 Task: Assign your pull request to a specific team member for review.
Action: Mouse moved to (1059, 63)
Screenshot: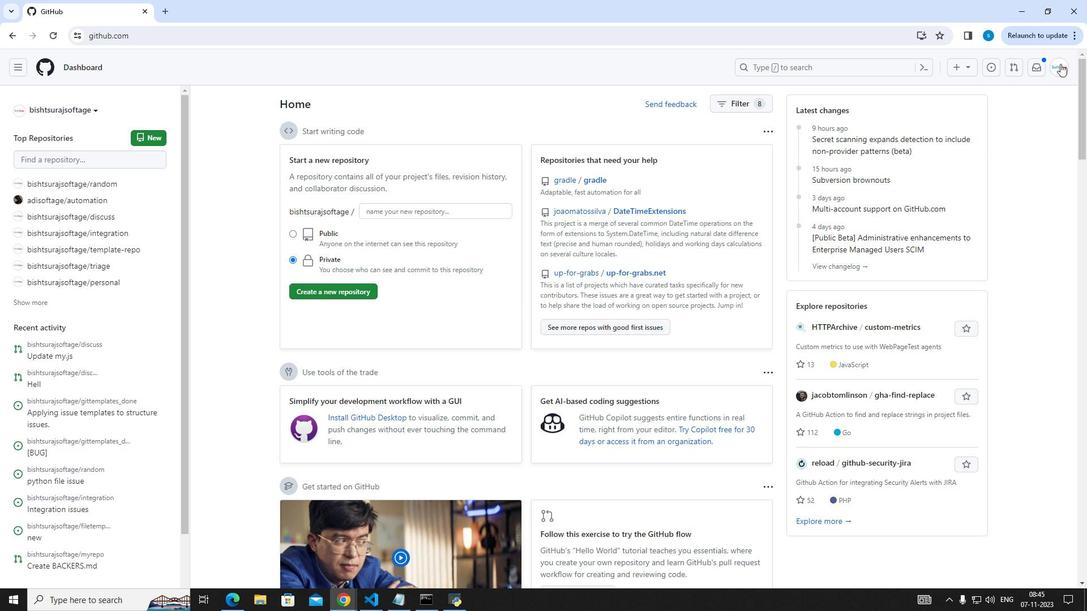 
Action: Mouse pressed left at (1059, 63)
Screenshot: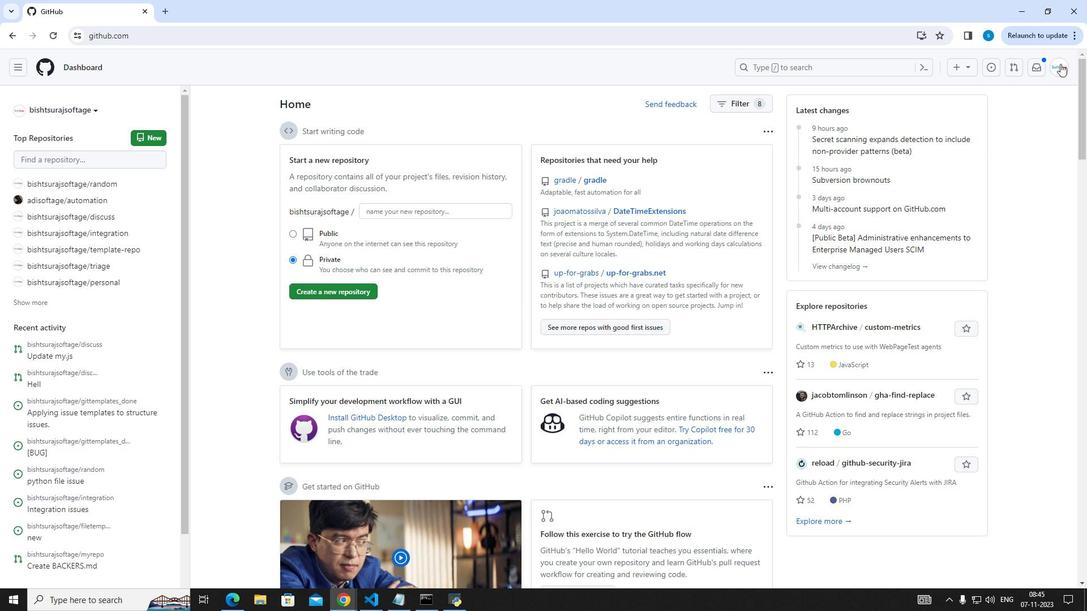 
Action: Mouse moved to (1000, 163)
Screenshot: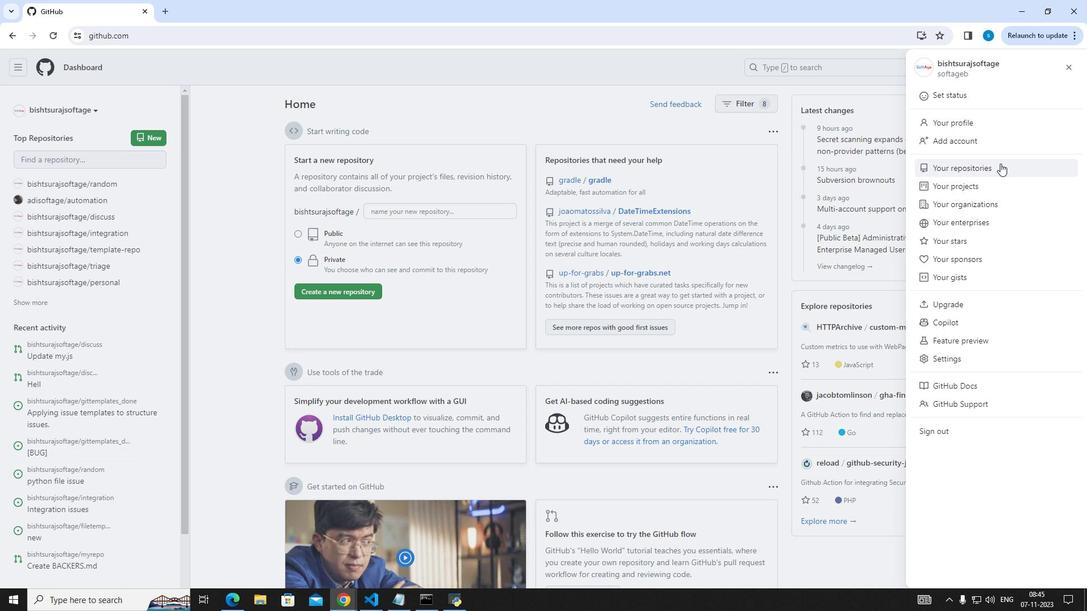 
Action: Mouse pressed left at (1000, 163)
Screenshot: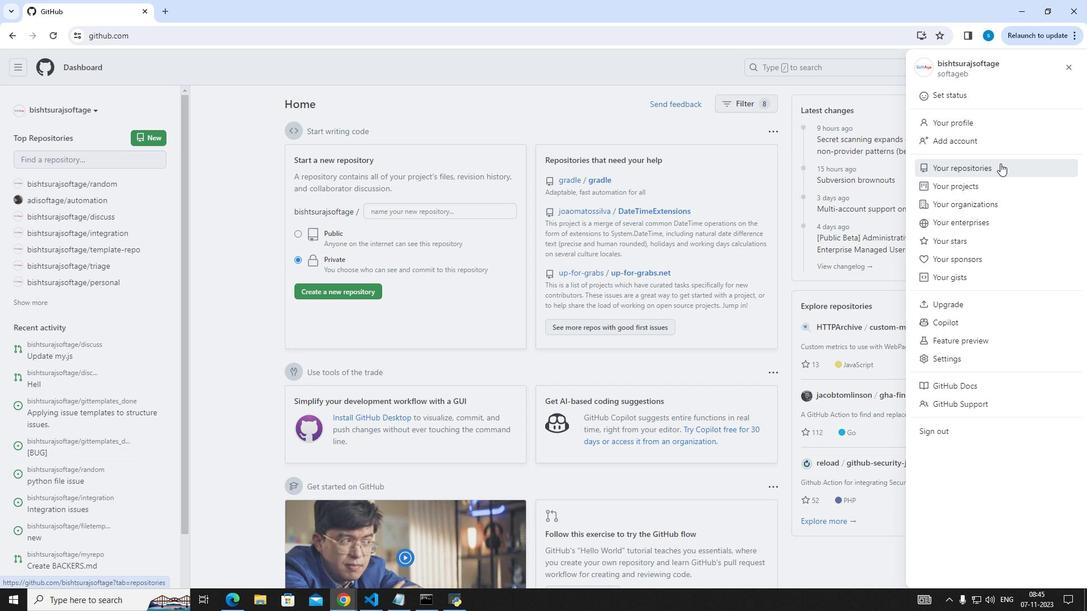 
Action: Mouse moved to (386, 404)
Screenshot: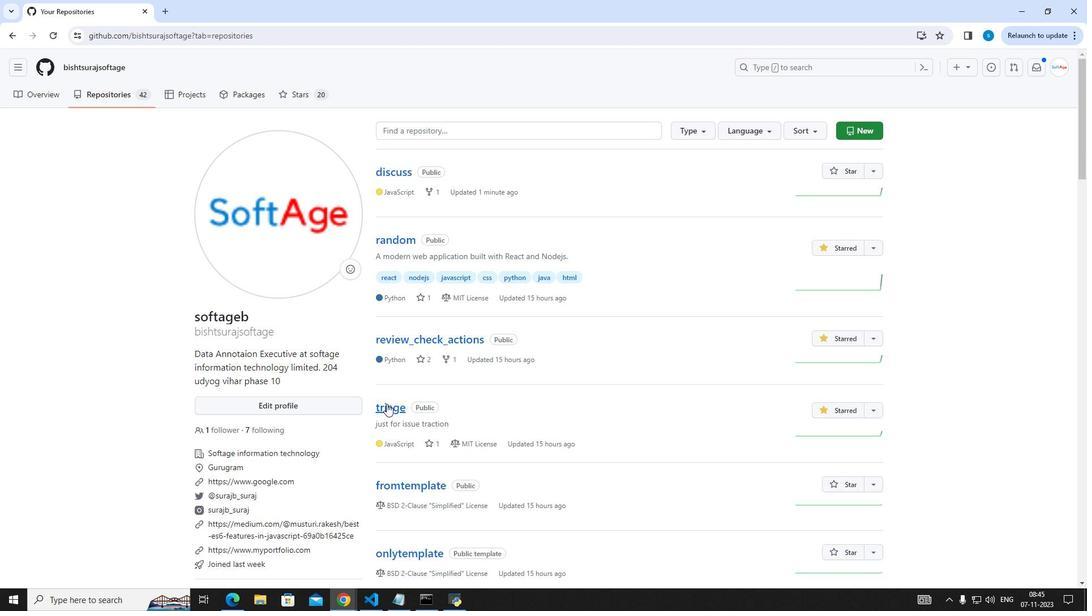 
Action: Mouse pressed left at (386, 404)
Screenshot: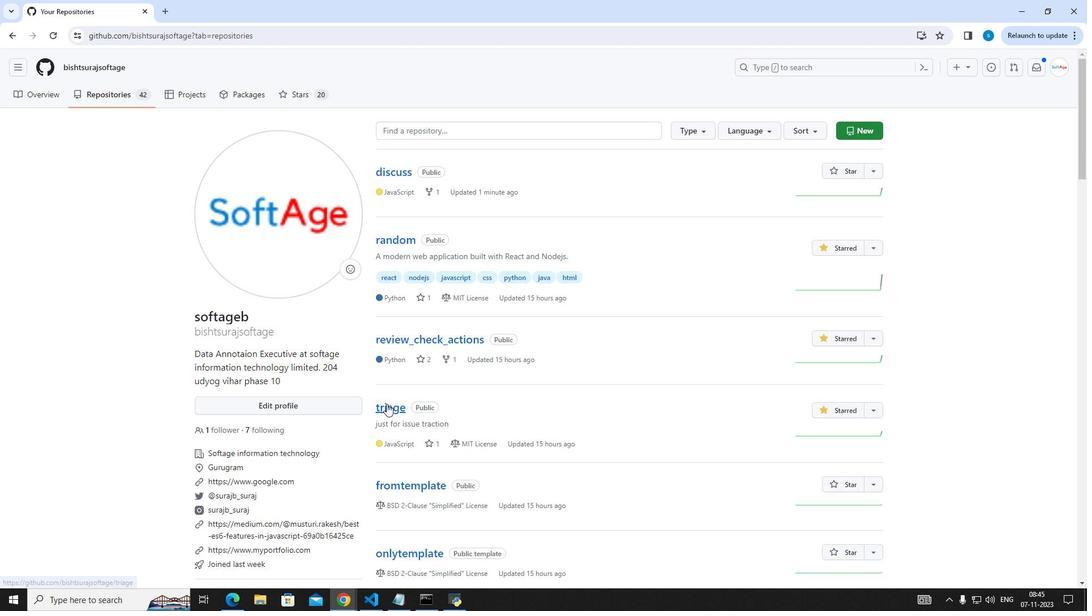 
Action: Mouse moved to (232, 164)
Screenshot: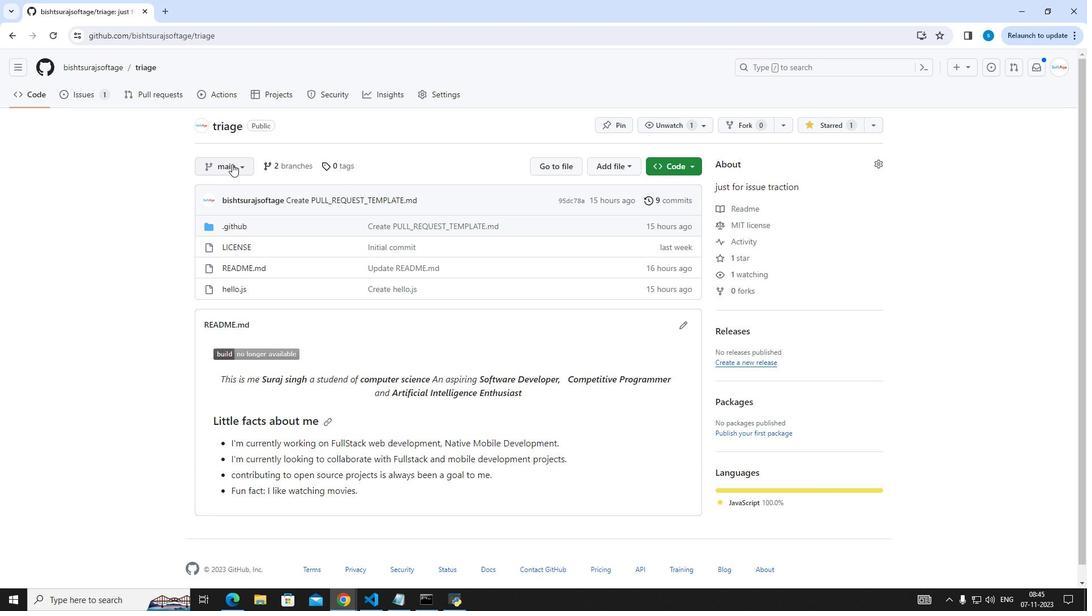 
Action: Mouse pressed left at (232, 164)
Screenshot: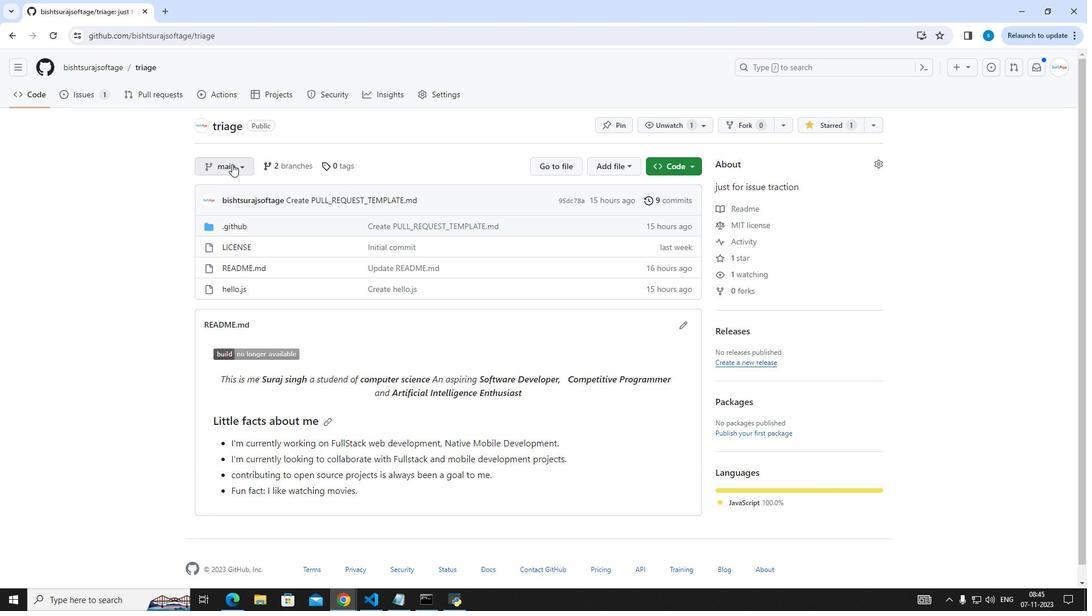 
Action: Mouse moved to (231, 212)
Screenshot: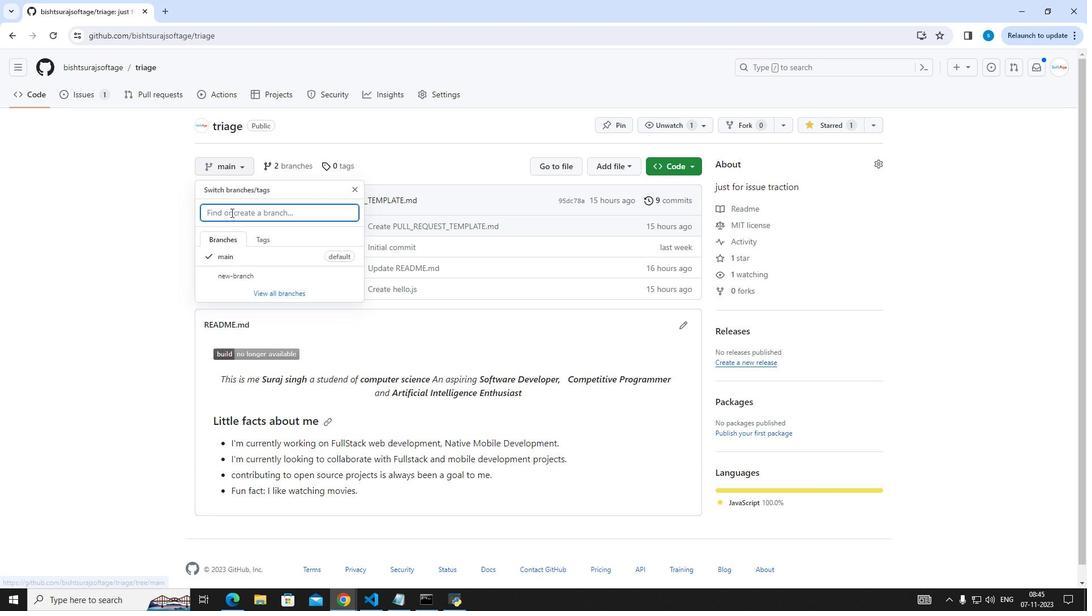 
Action: Key pressed new
Screenshot: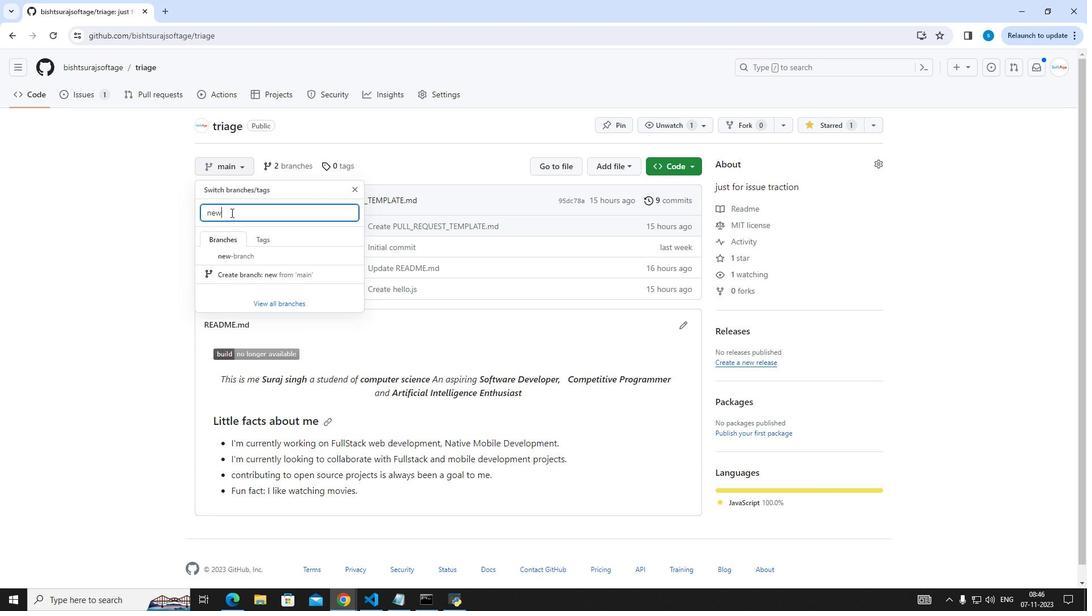 
Action: Mouse moved to (222, 270)
Screenshot: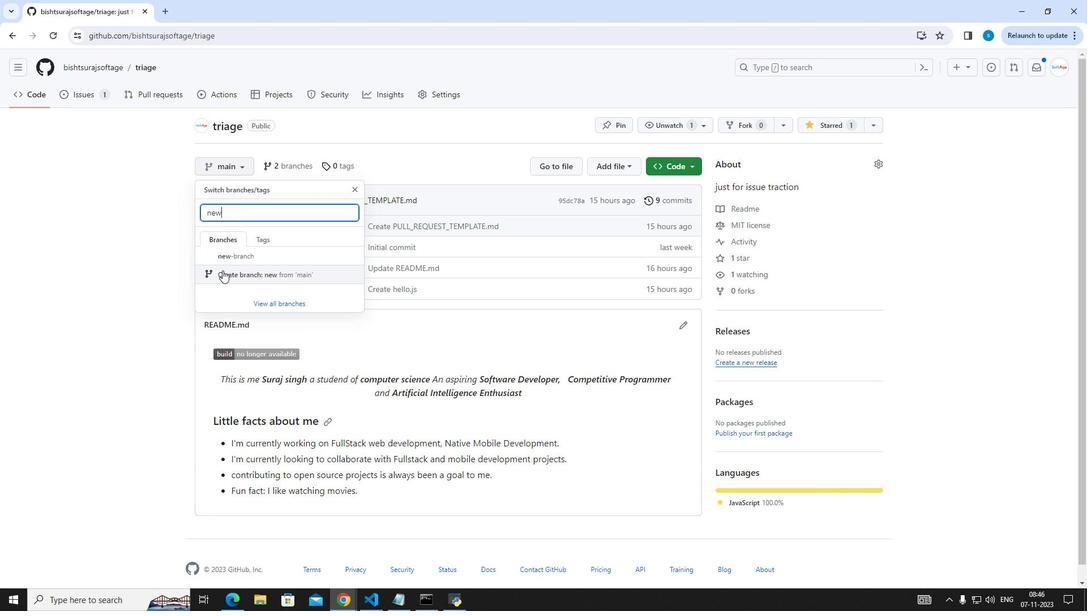 
Action: Mouse pressed left at (222, 270)
Screenshot: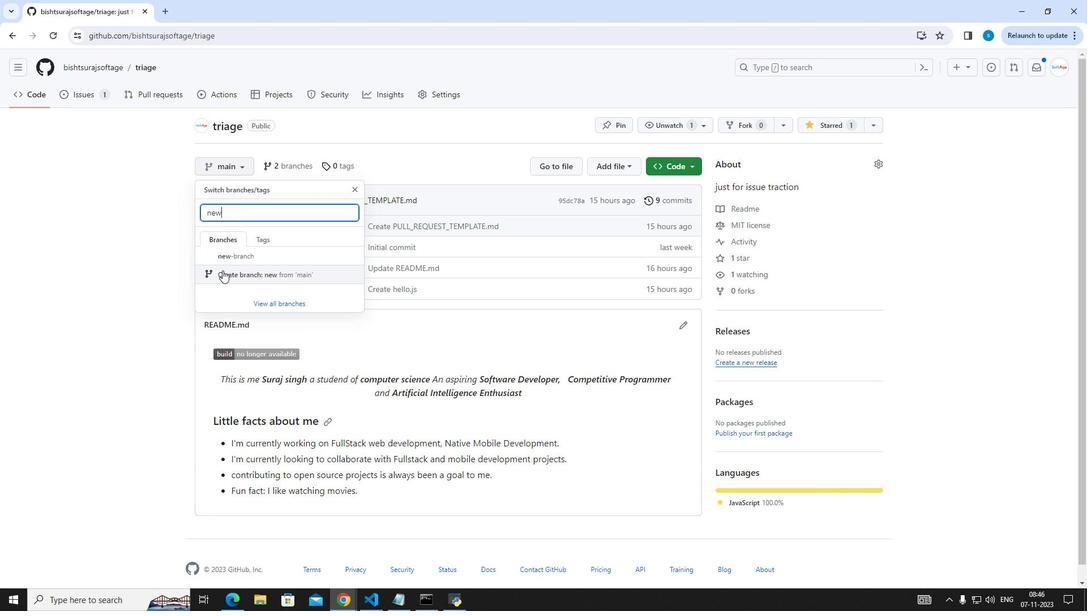 
Action: Mouse moved to (235, 363)
Screenshot: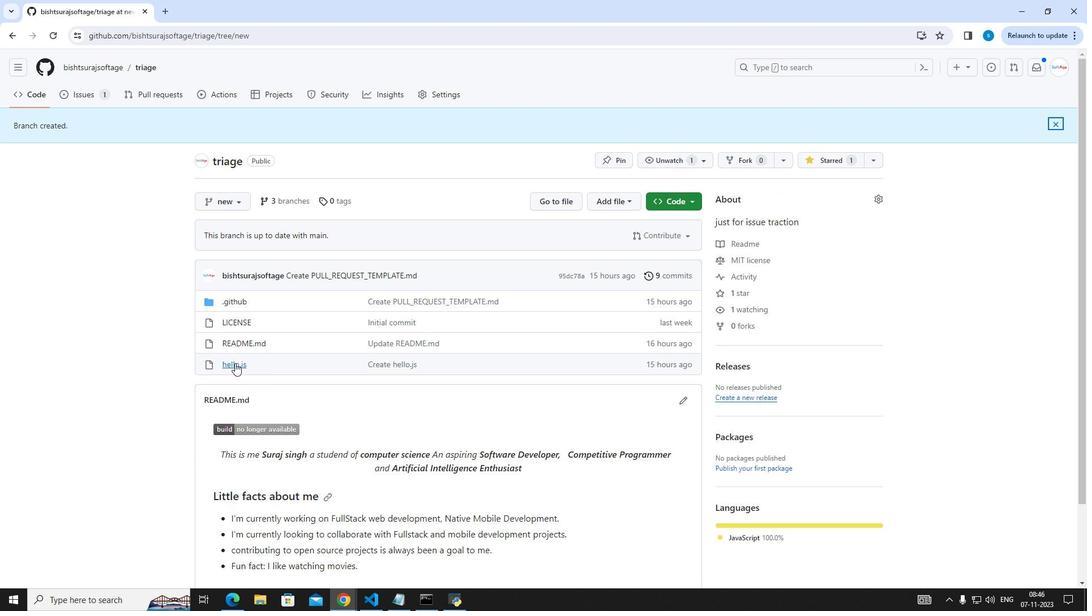 
Action: Mouse pressed left at (235, 363)
Screenshot: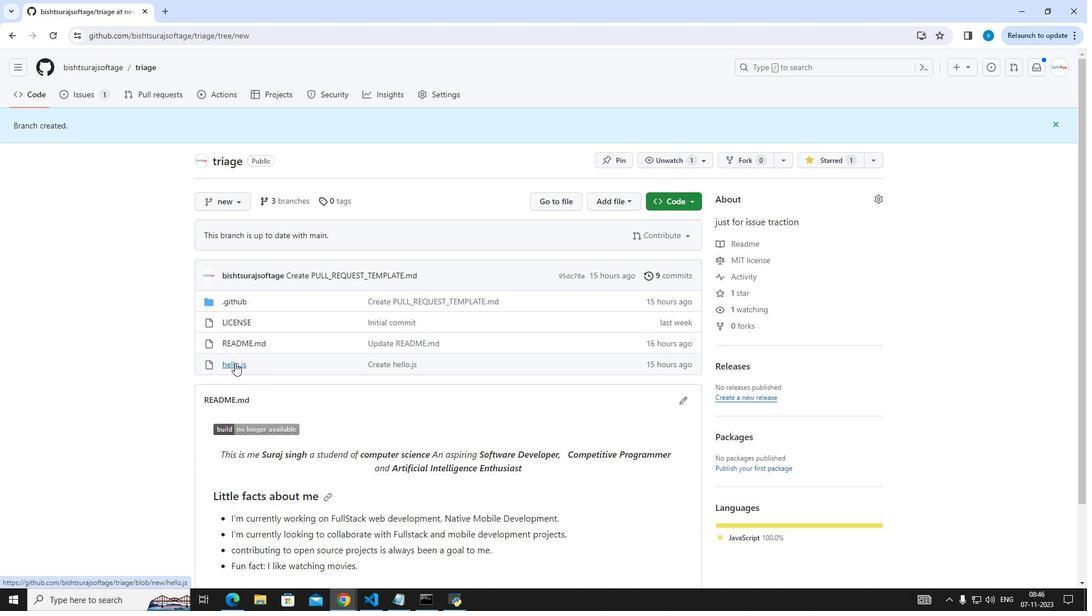 
Action: Mouse moved to (1017, 194)
Screenshot: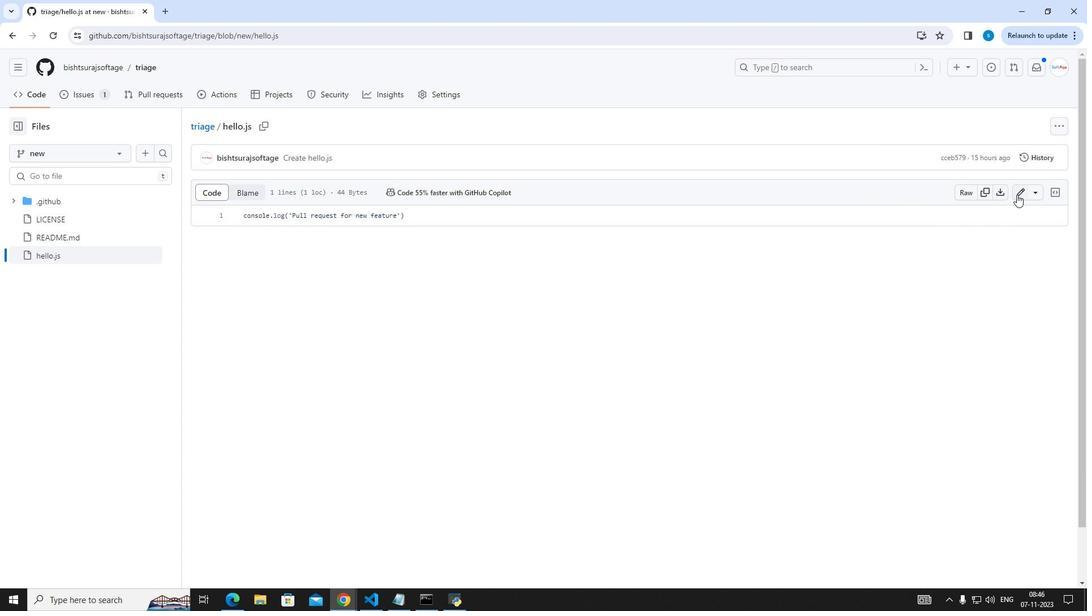 
Action: Mouse pressed left at (1017, 194)
Screenshot: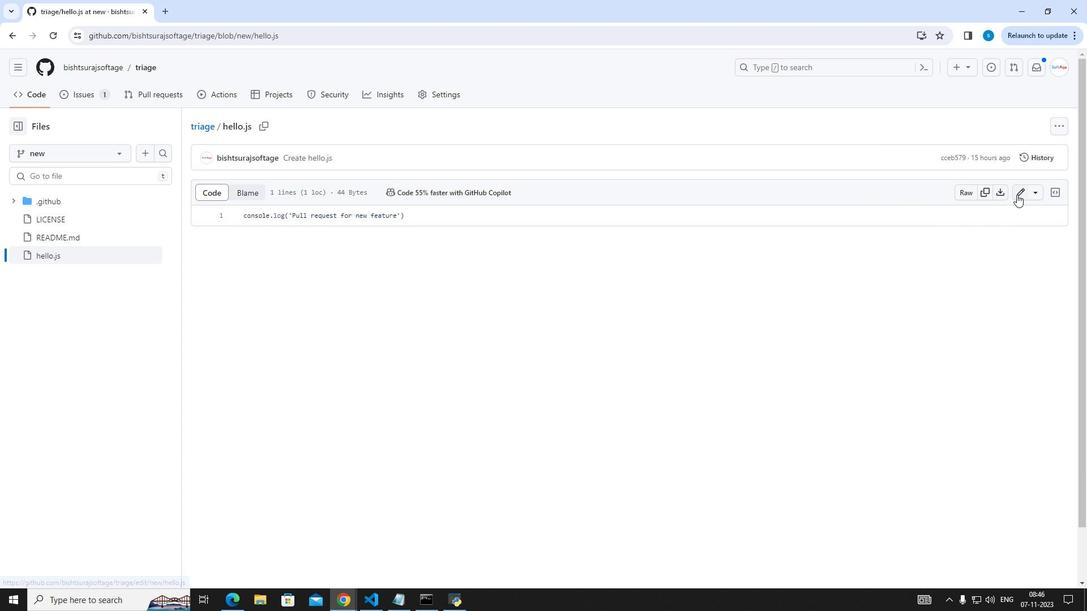 
Action: Mouse moved to (526, 221)
Screenshot: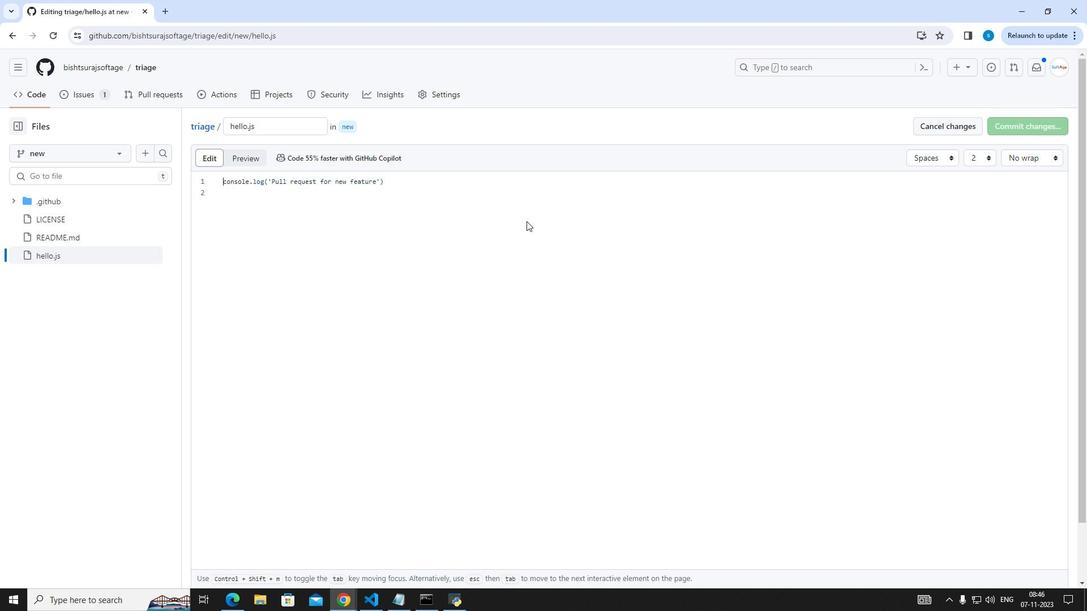 
Action: Mouse pressed left at (526, 221)
Screenshot: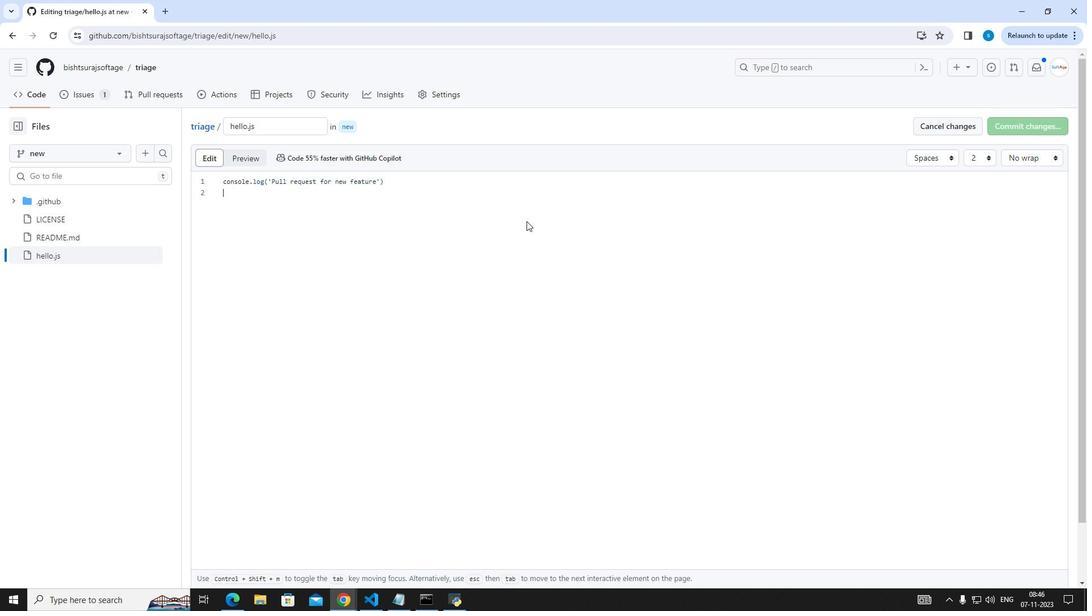 
Action: Key pressed console.lof<Key.backspace>g<Key.shift_r><Key.shift_r><Key.shift_r><Key.shift_r>('<Key.shift_r>Assigninh<Key.backspace>g<Key.space>pull<Key.space>request<Key.space>to<Key.space>spw<Key.backspace>ecific<Key.space>member'<Key.shift_r>)
Screenshot: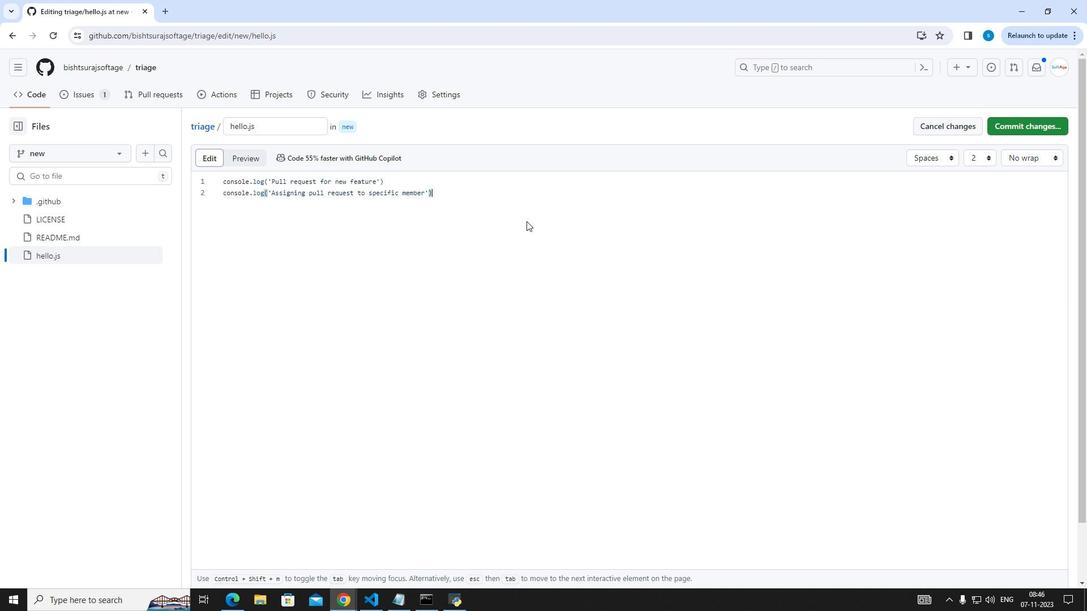 
Action: Mouse moved to (1022, 127)
Screenshot: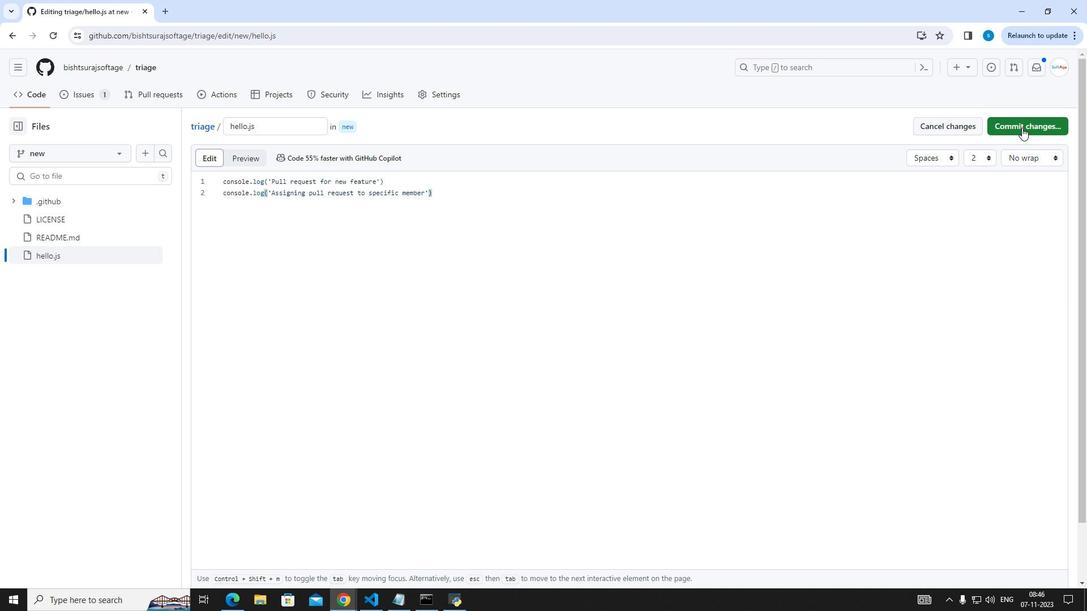
Action: Mouse pressed left at (1022, 127)
Screenshot: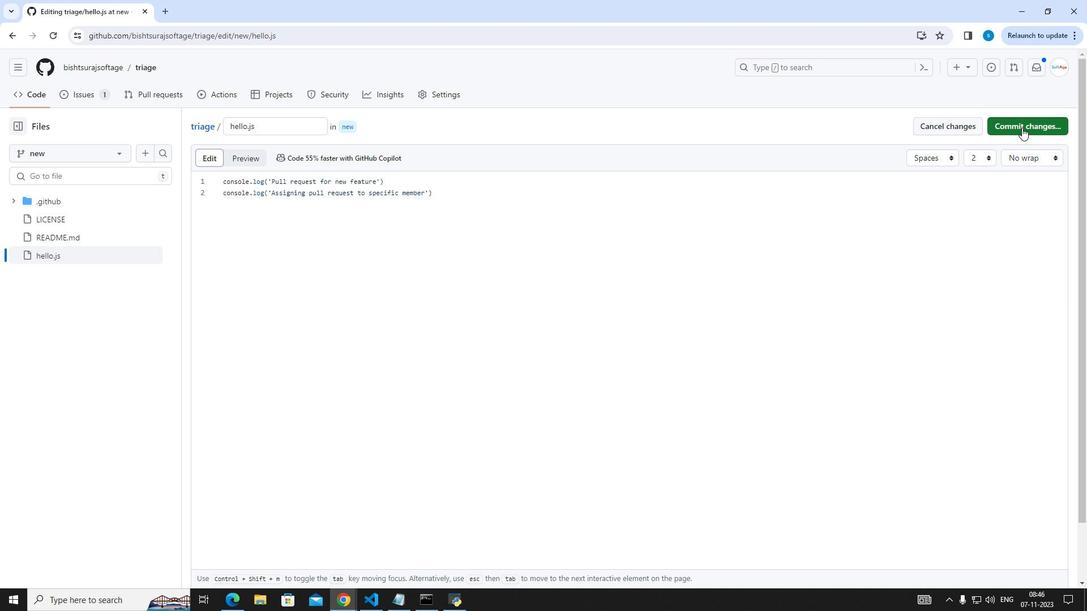 
Action: Mouse moved to (631, 442)
Screenshot: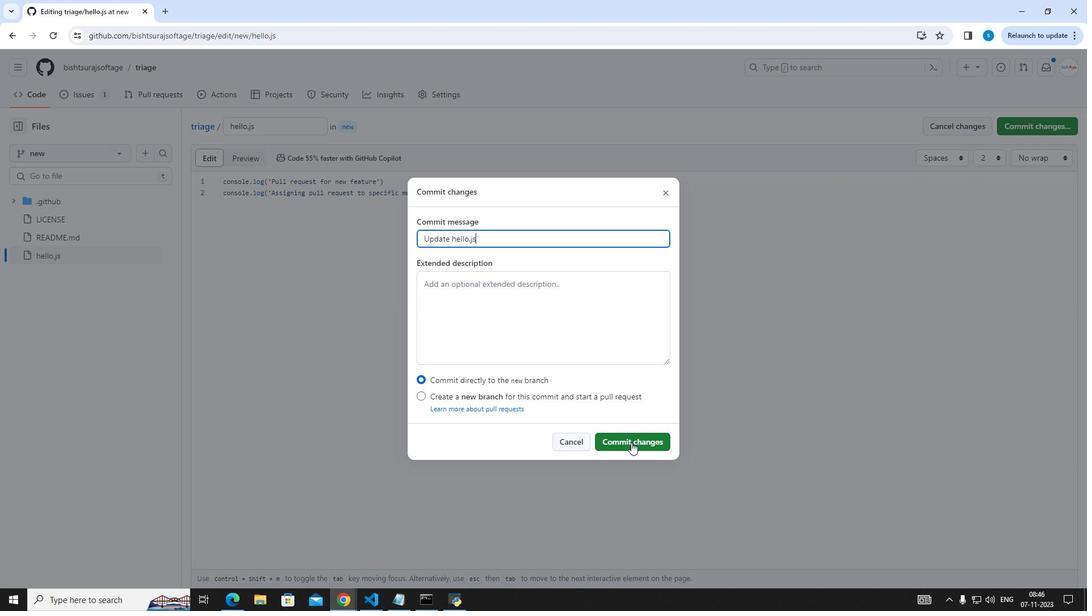 
Action: Mouse pressed left at (631, 442)
Screenshot: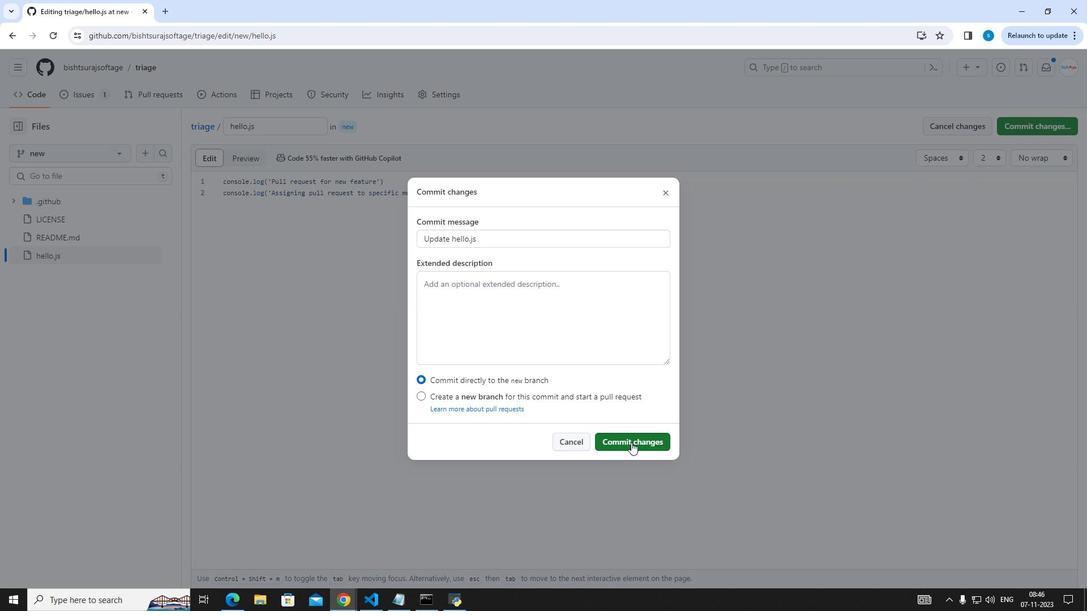 
Action: Mouse moved to (27, 105)
Screenshot: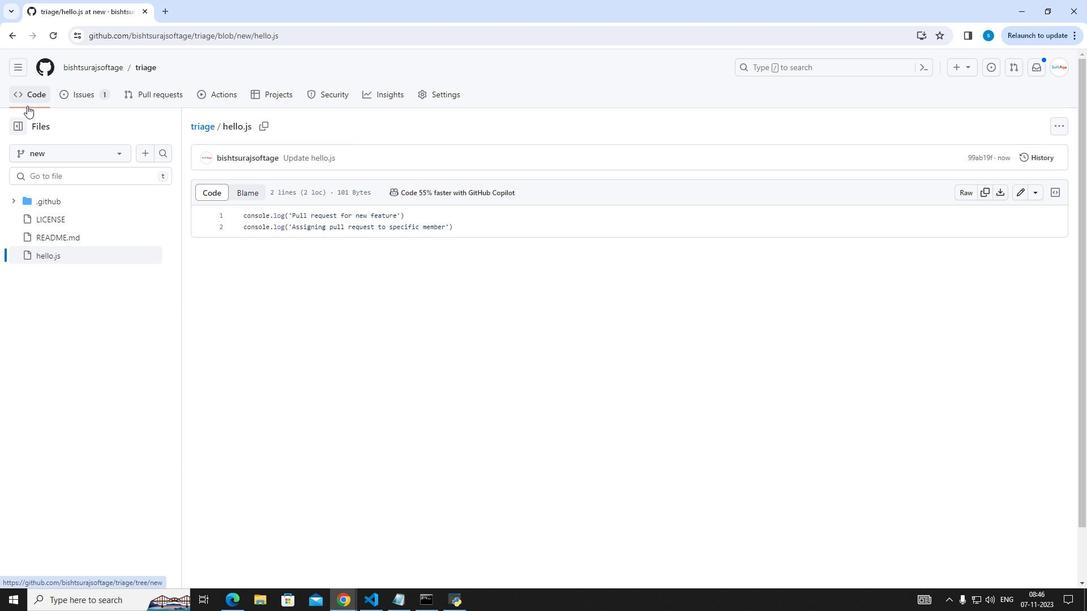 
Action: Mouse pressed left at (27, 105)
Screenshot: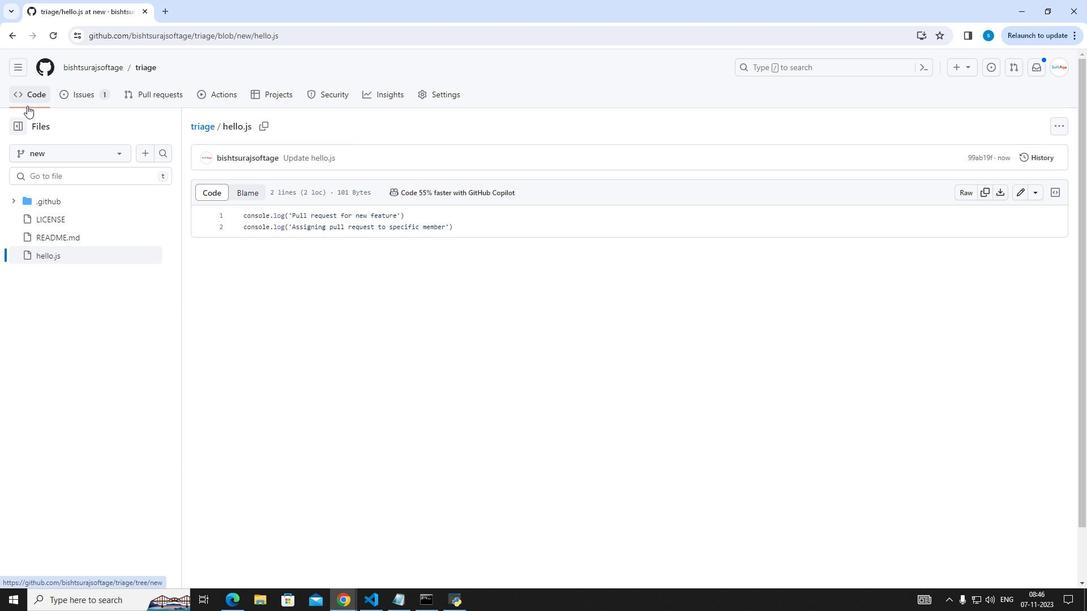 
Action: Mouse moved to (641, 175)
Screenshot: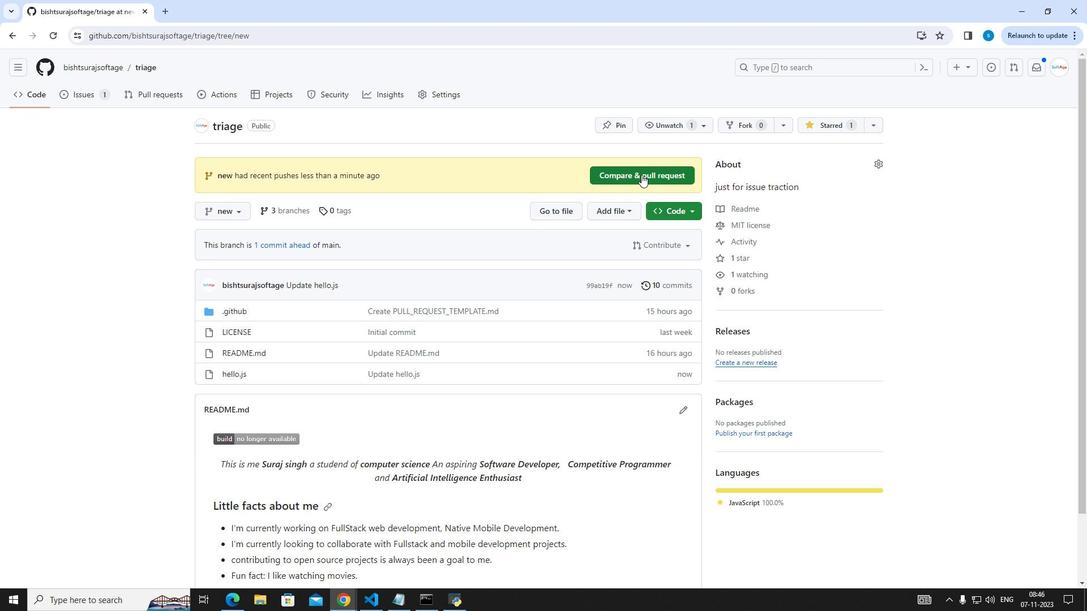 
Action: Mouse pressed left at (641, 175)
Screenshot: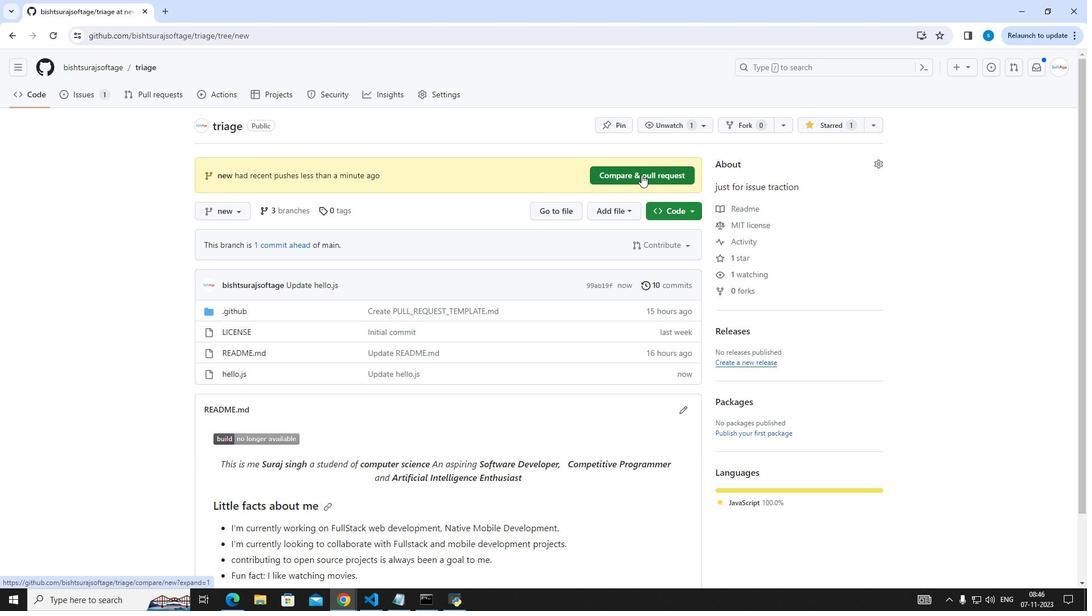 
Action: Mouse moved to (876, 258)
Screenshot: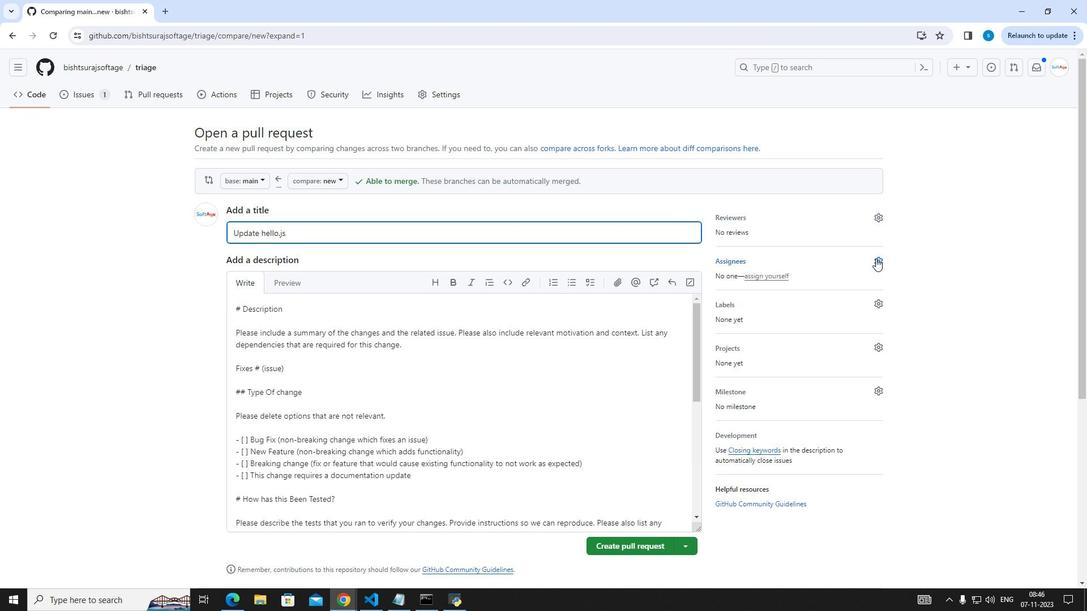 
Action: Mouse pressed left at (876, 258)
Screenshot: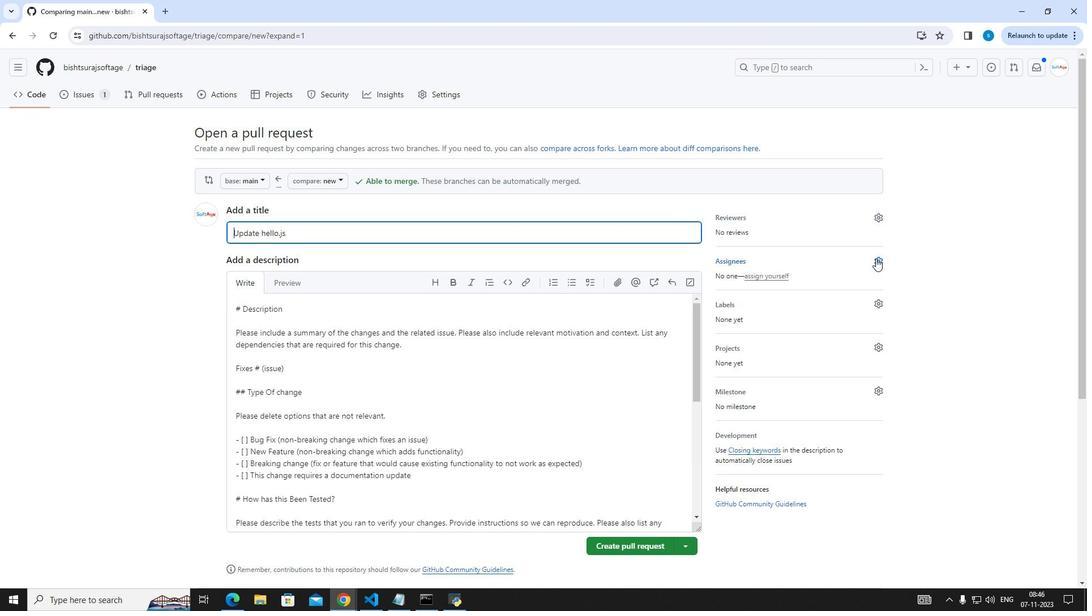 
Action: Mouse moved to (790, 349)
Screenshot: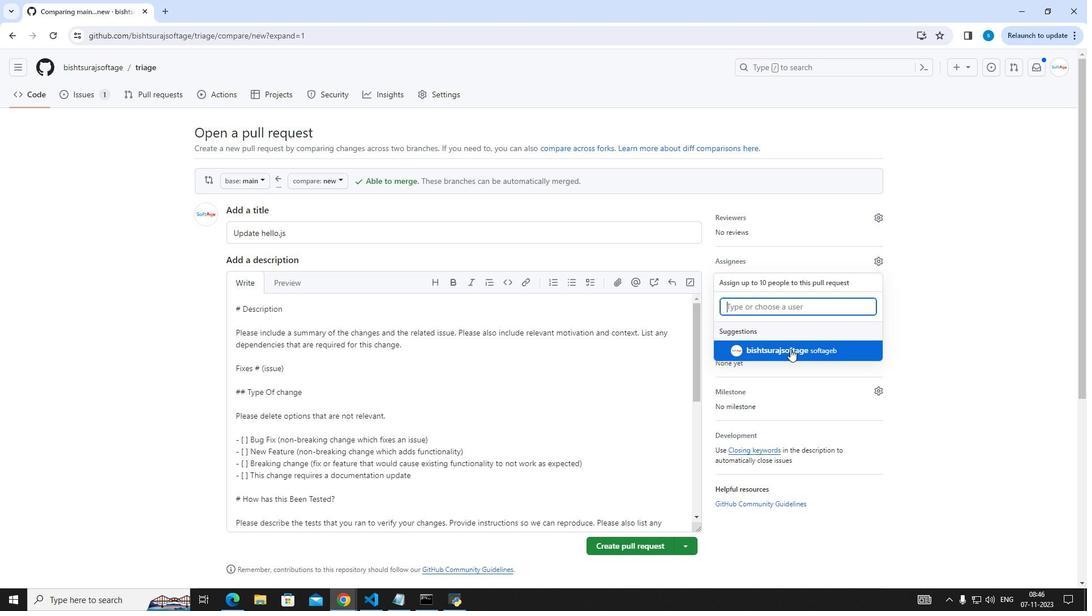 
Action: Mouse pressed left at (790, 349)
Screenshot: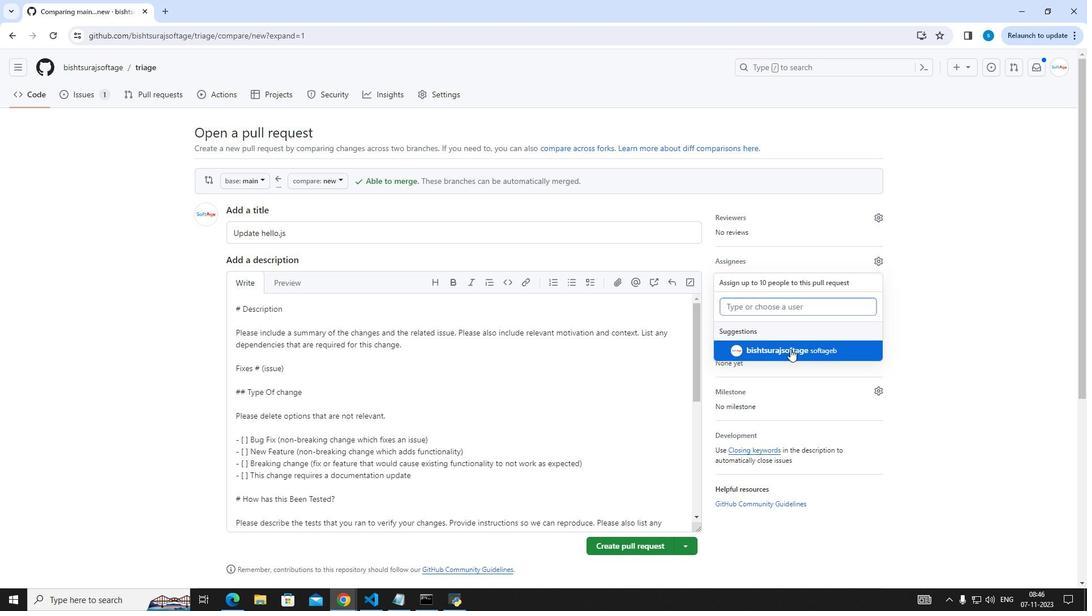 
Action: Mouse moved to (908, 297)
Screenshot: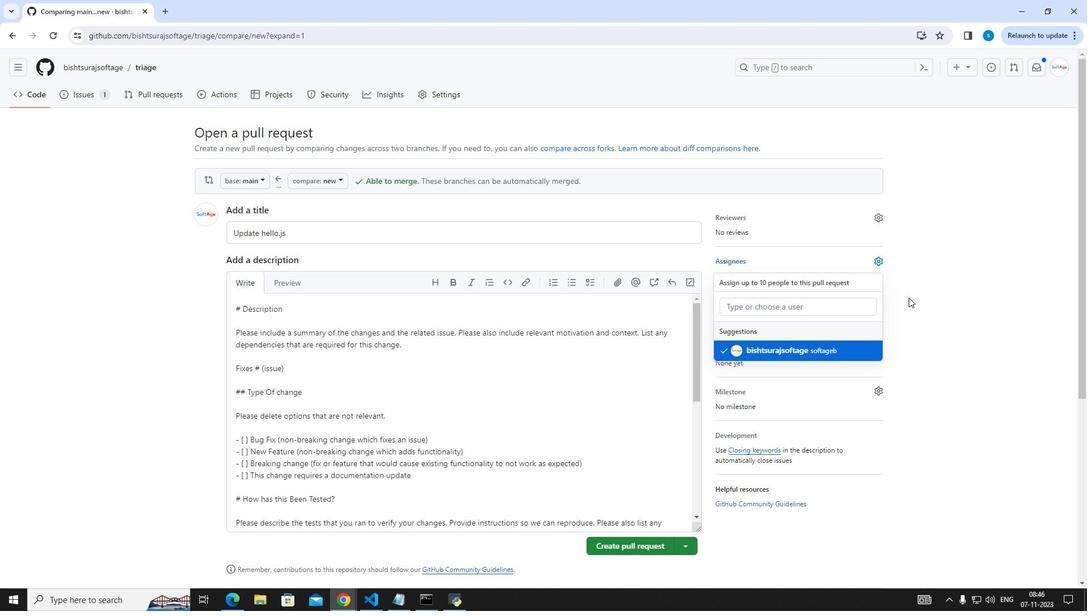 
Action: Mouse pressed left at (908, 297)
Screenshot: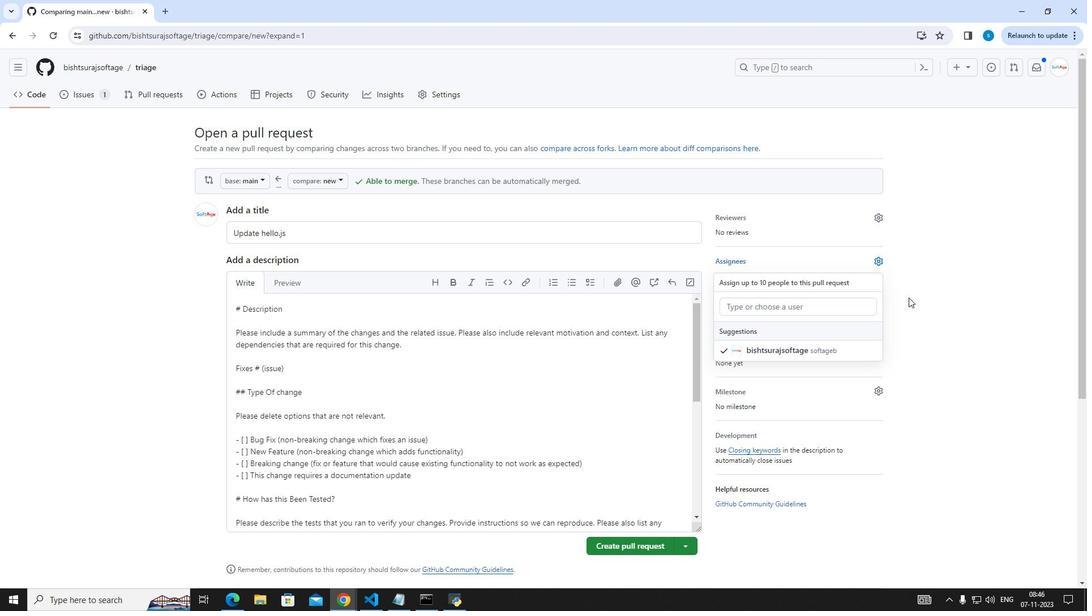 
Action: Mouse moved to (509, 315)
Screenshot: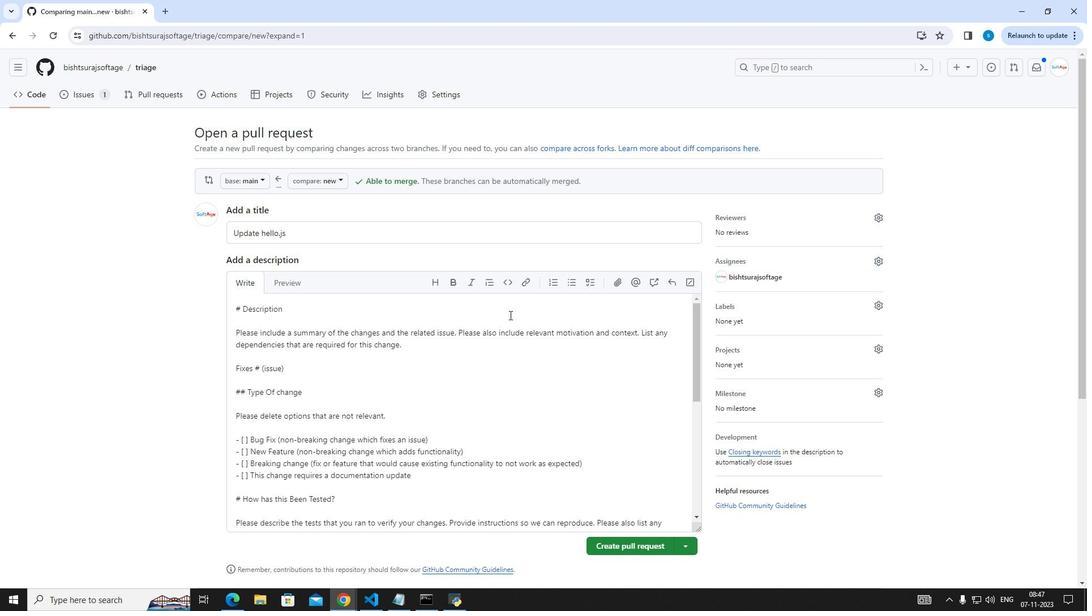 
Action: Mouse scrolled (509, 314) with delta (0, 0)
Screenshot: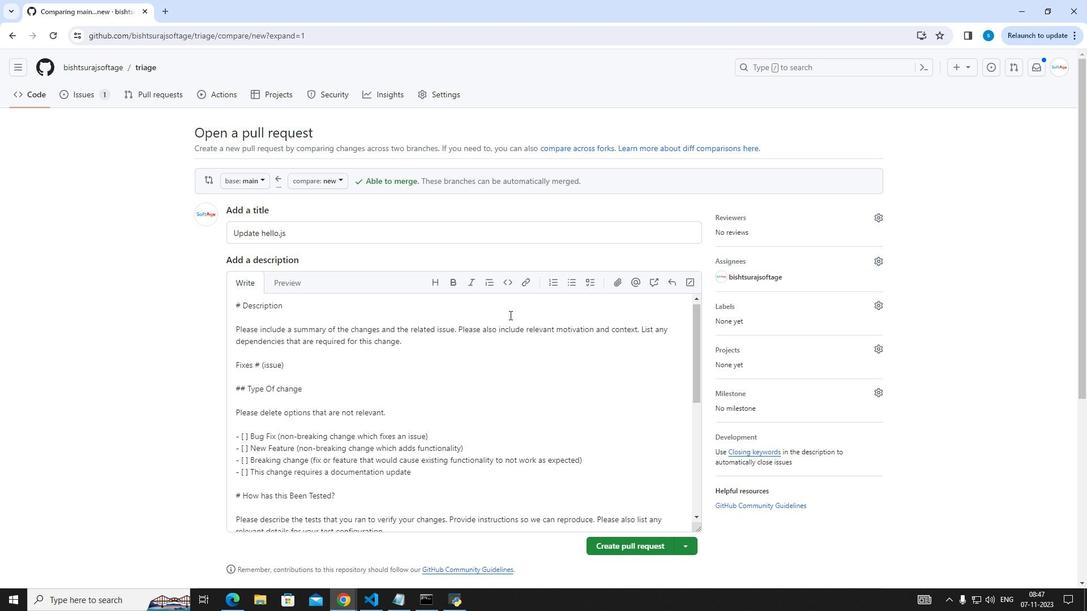 
Action: Mouse scrolled (509, 314) with delta (0, 0)
Screenshot: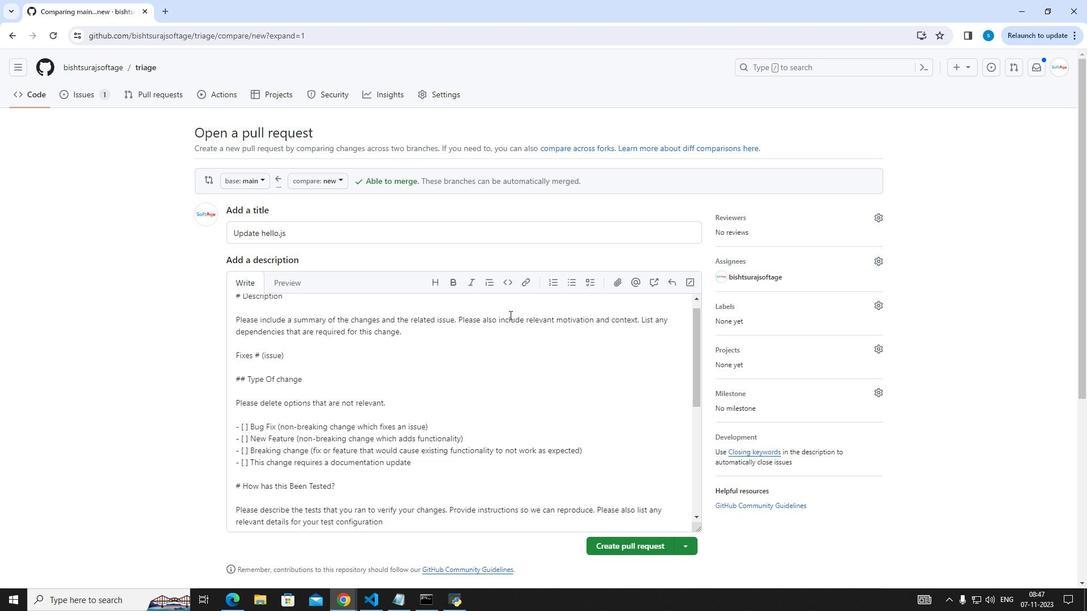 
Action: Mouse scrolled (509, 314) with delta (0, 0)
Screenshot: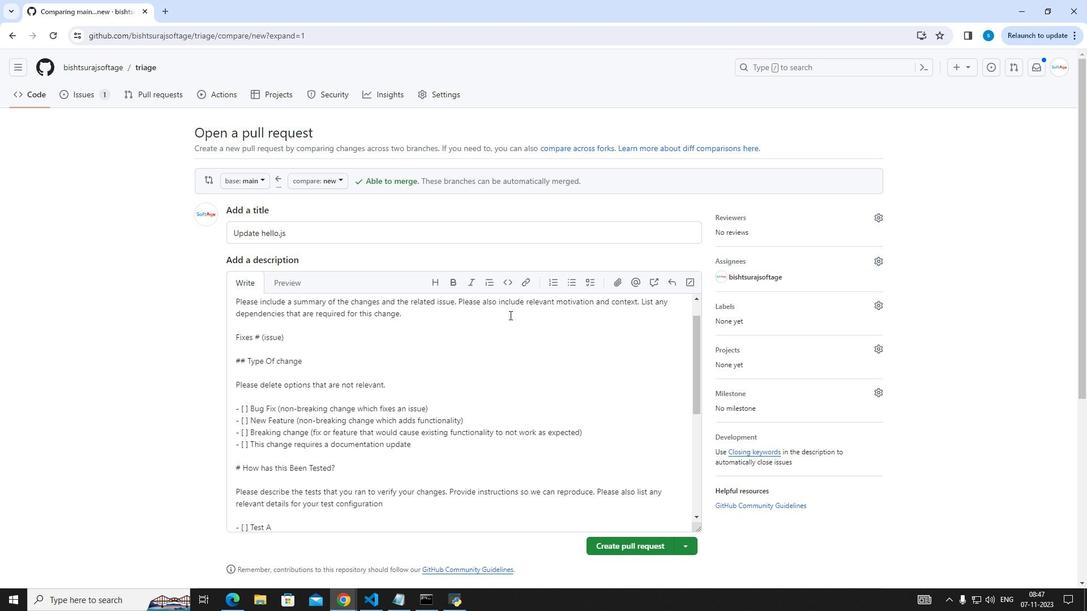 
Action: Mouse moved to (624, 547)
Screenshot: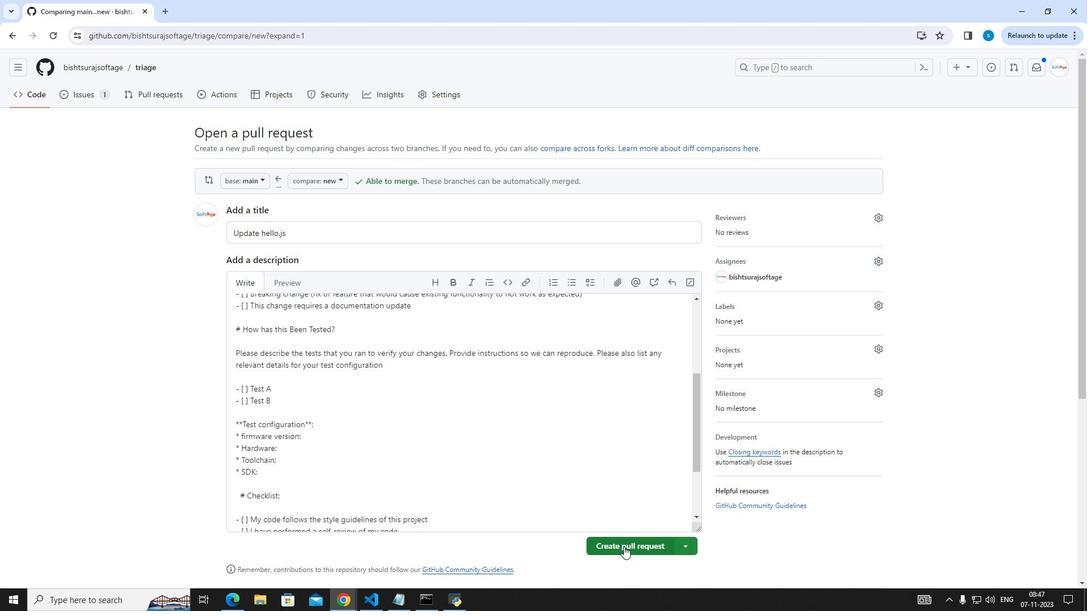 
Action: Mouse pressed left at (624, 547)
Screenshot: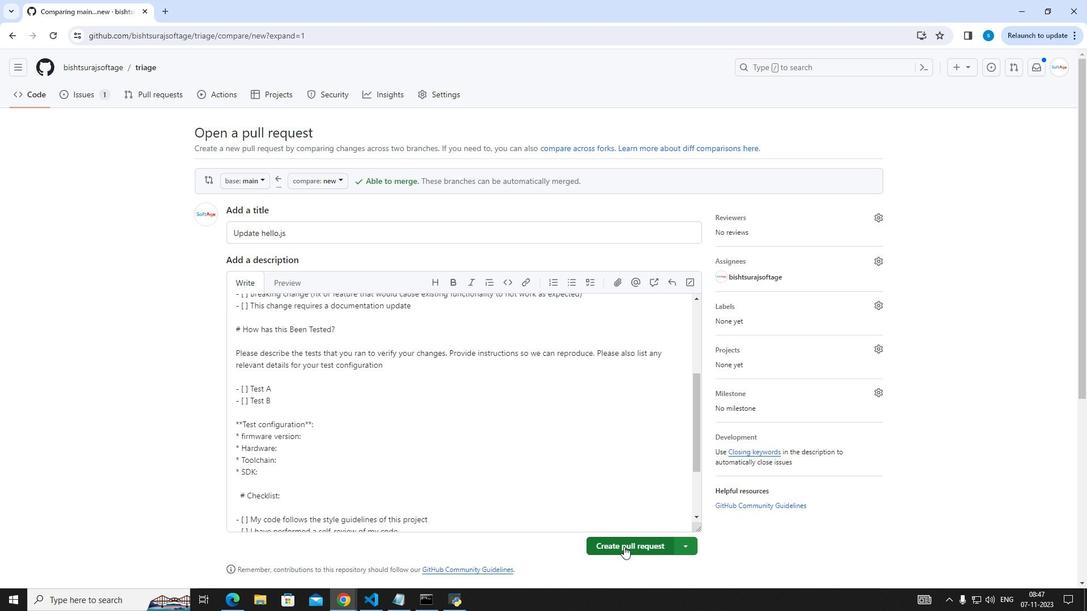 
Action: Mouse moved to (554, 442)
Screenshot: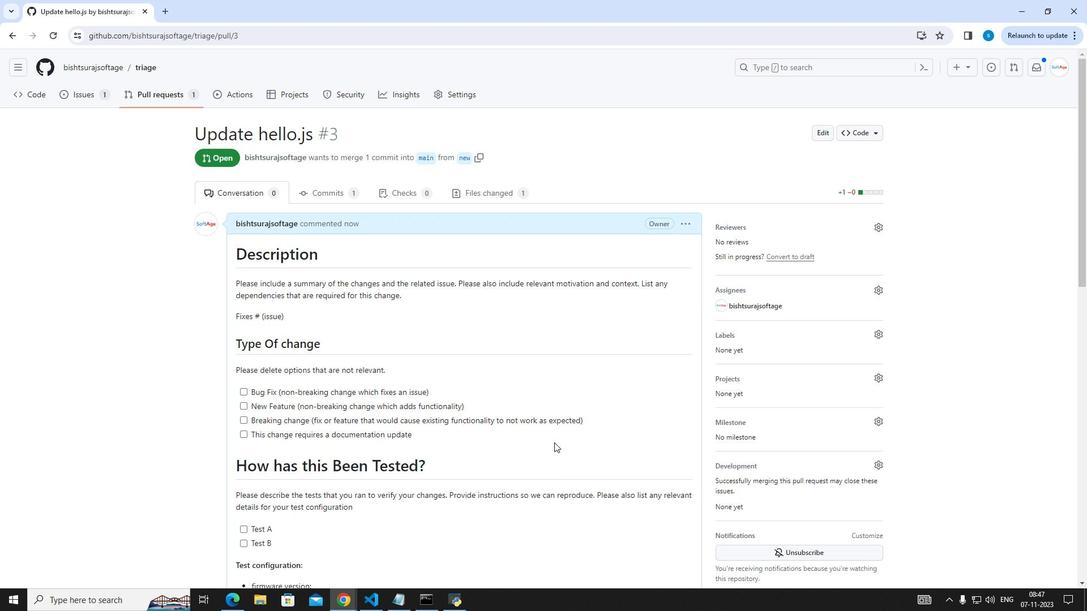 
Action: Mouse scrolled (554, 442) with delta (0, 0)
Screenshot: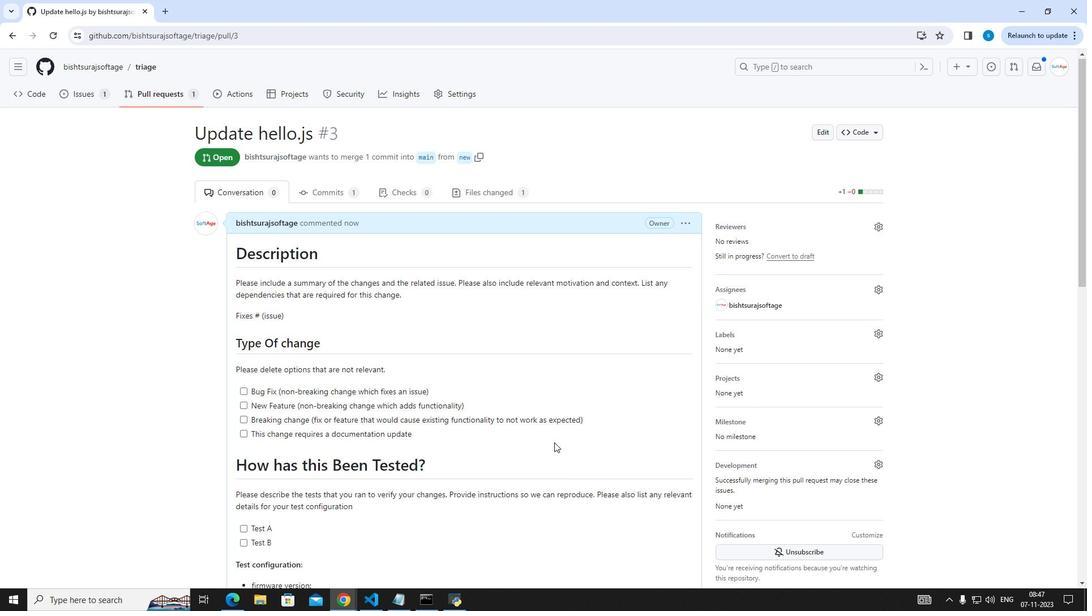 
Action: Mouse scrolled (554, 442) with delta (0, 0)
Screenshot: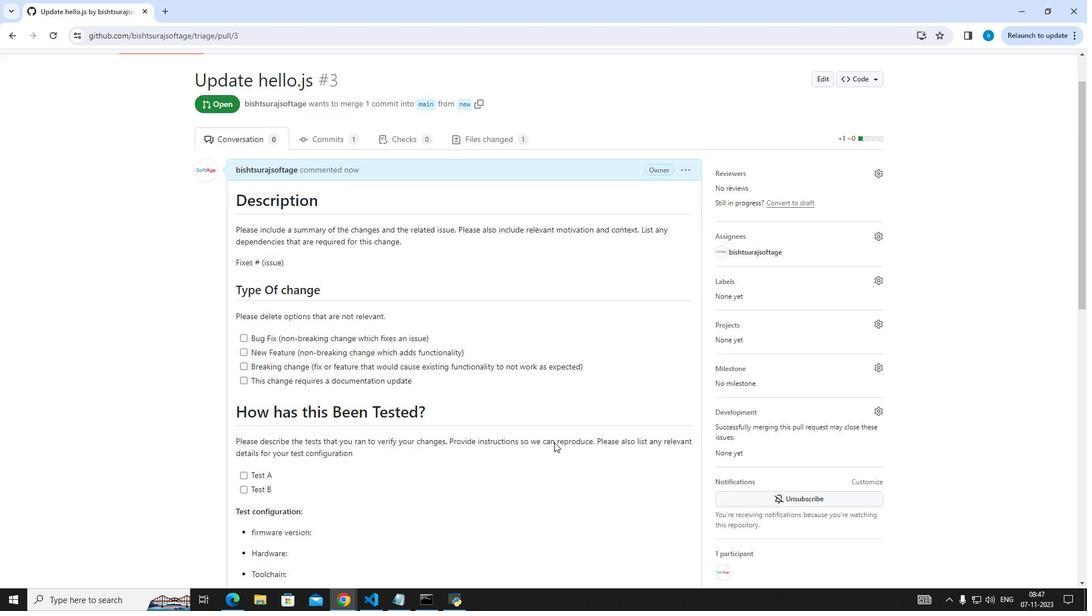 
Action: Mouse scrolled (554, 442) with delta (0, 0)
Screenshot: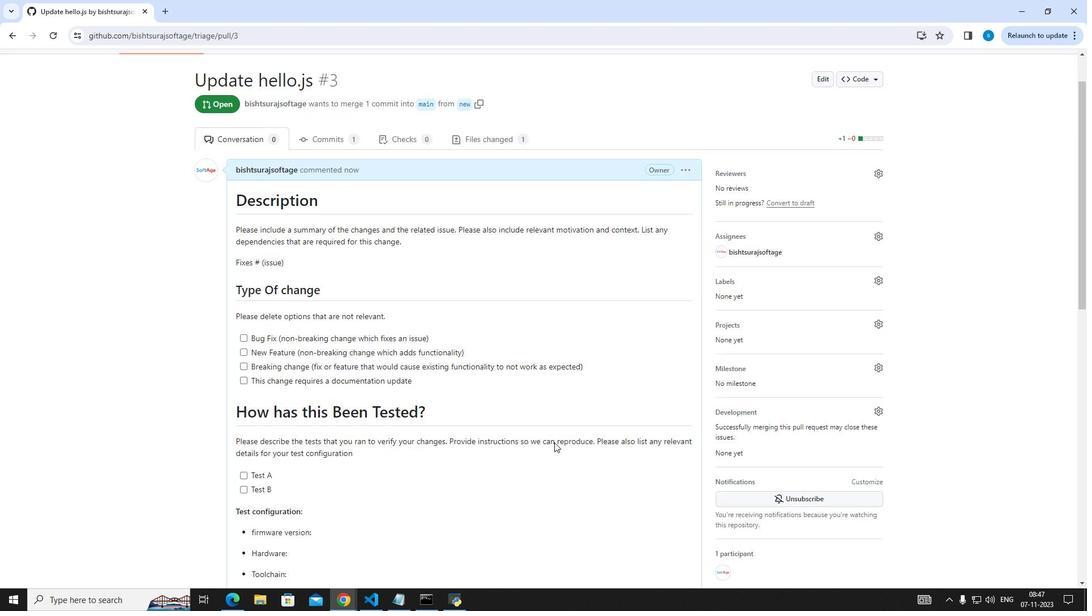 
Action: Mouse scrolled (554, 442) with delta (0, 0)
Screenshot: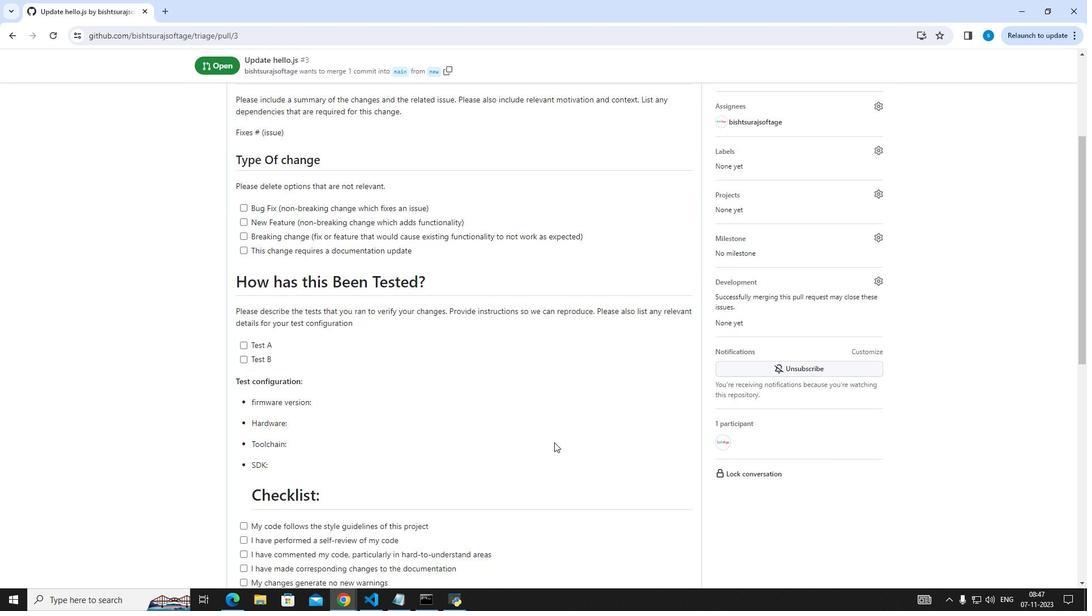 
Action: Mouse scrolled (554, 442) with delta (0, 0)
Screenshot: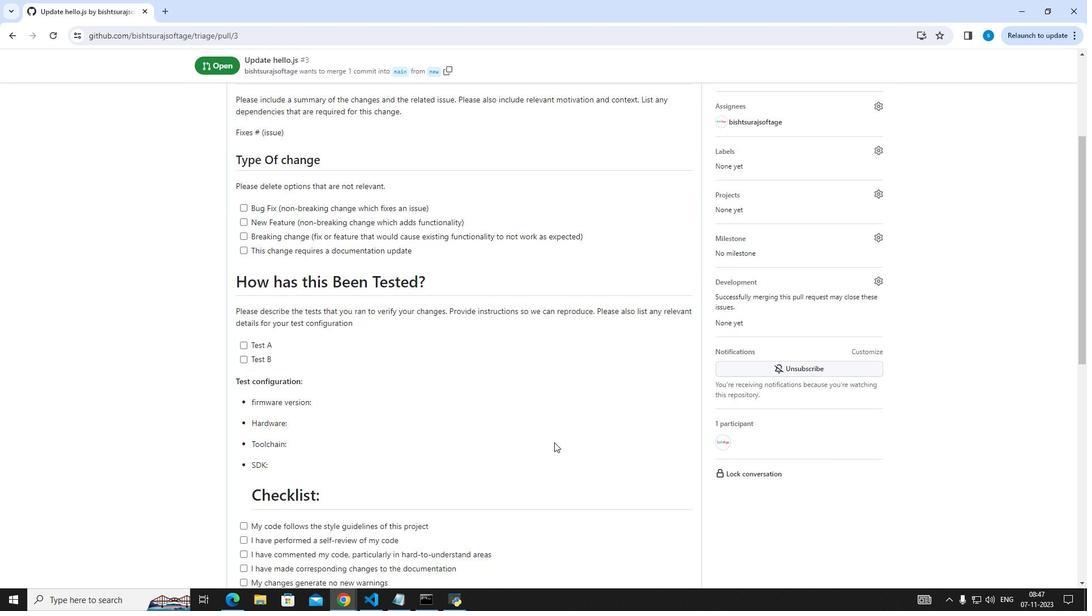 
Action: Mouse scrolled (554, 442) with delta (0, 0)
Screenshot: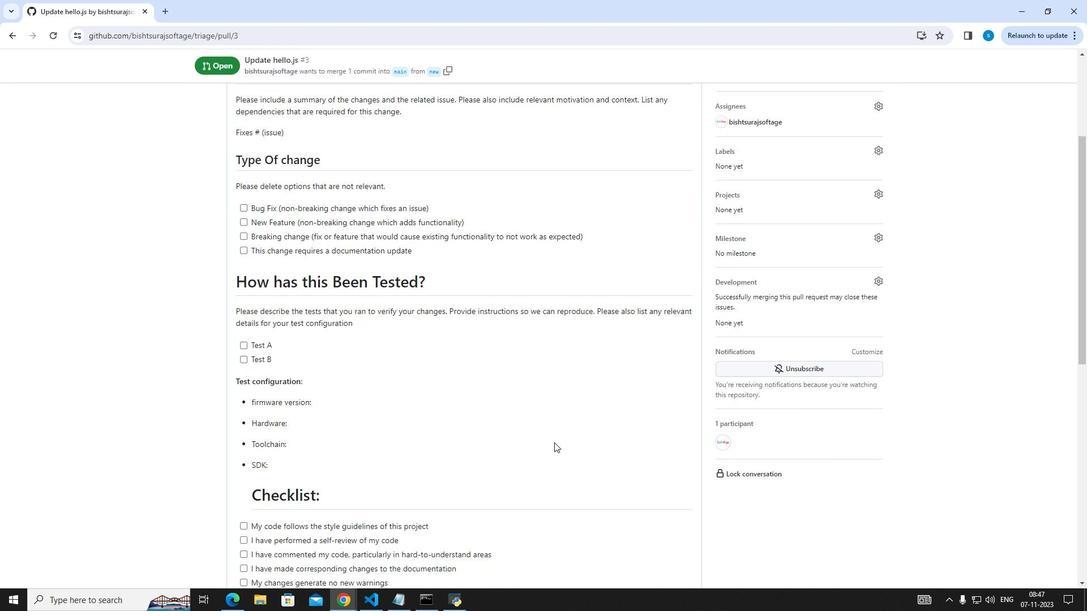 
Action: Mouse scrolled (554, 442) with delta (0, 0)
Screenshot: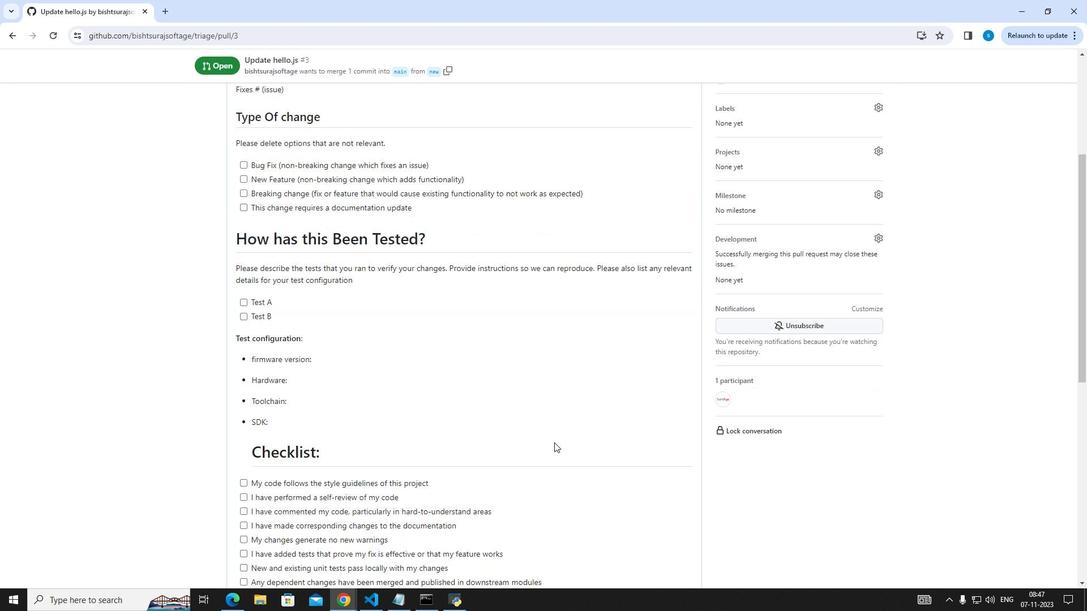 
Action: Mouse scrolled (554, 442) with delta (0, 0)
Screenshot: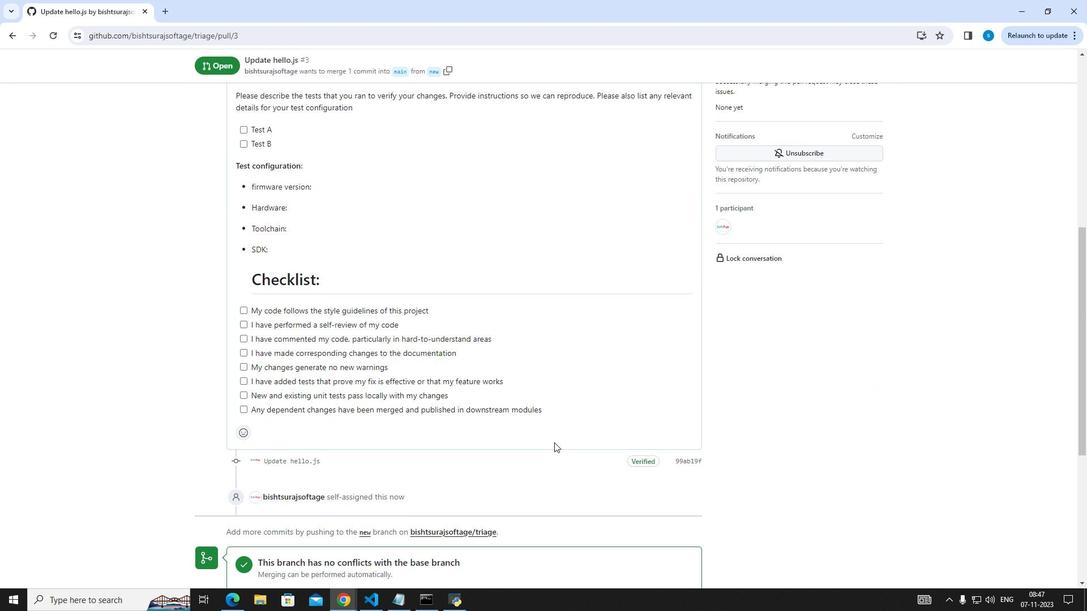 
Action: Mouse scrolled (554, 442) with delta (0, 0)
Screenshot: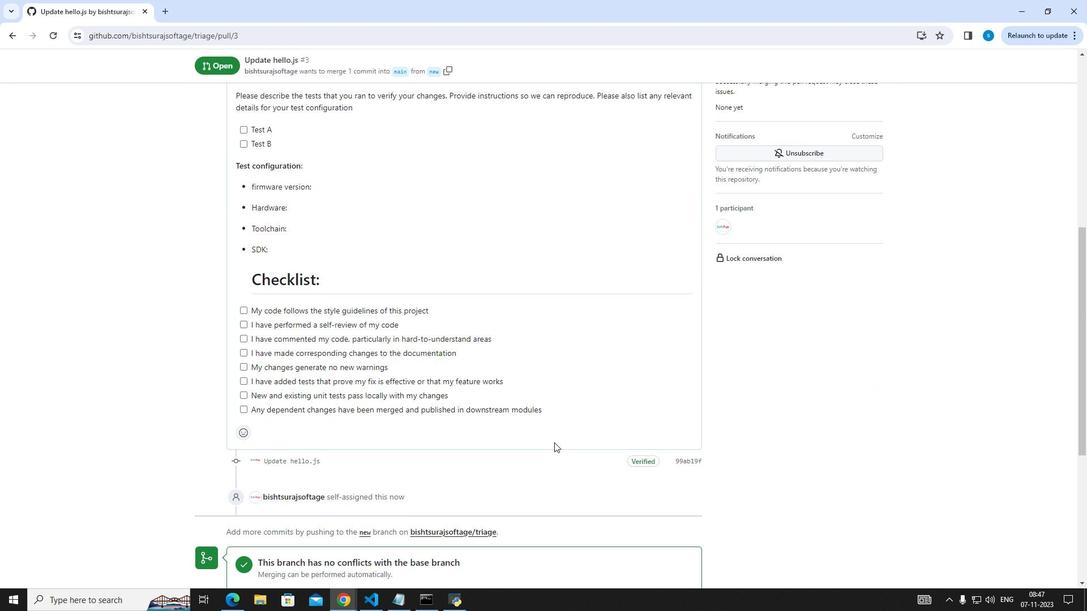
Action: Mouse scrolled (554, 442) with delta (0, 0)
Screenshot: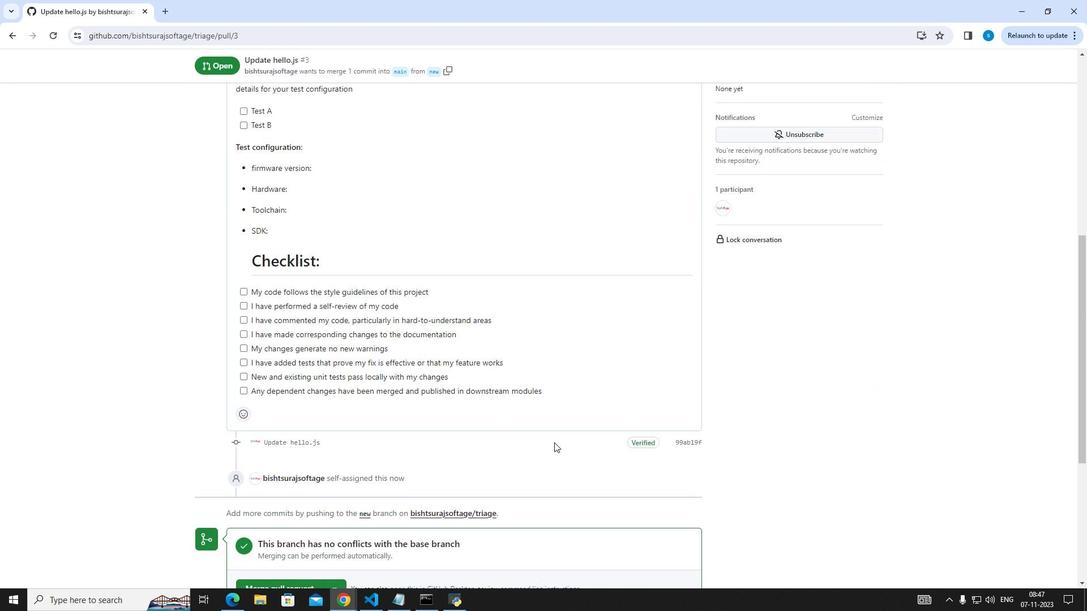 
Action: Mouse scrolled (554, 442) with delta (0, 0)
Screenshot: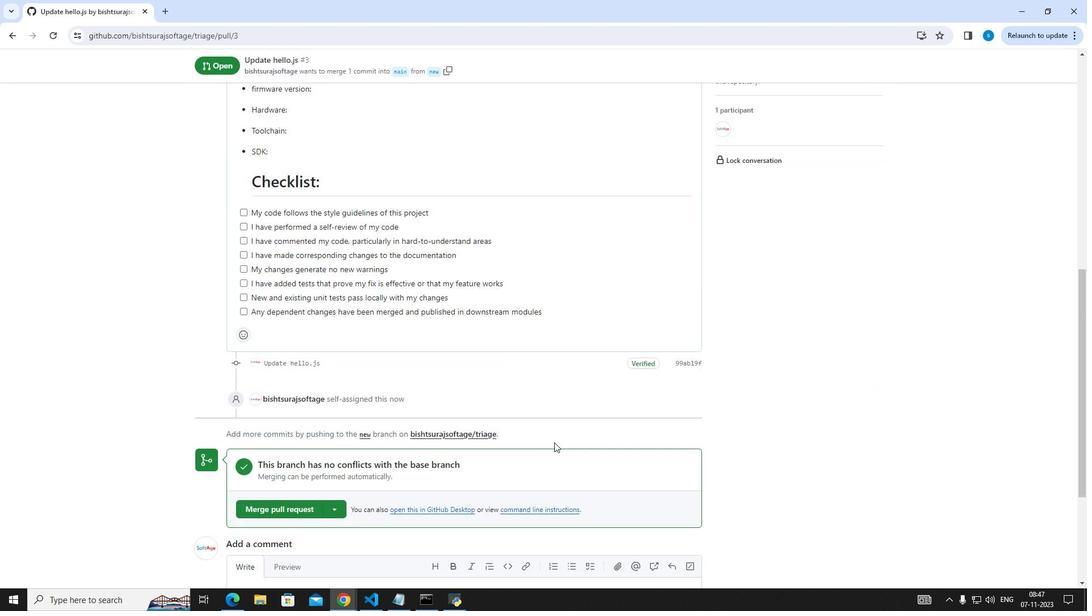 
Action: Mouse moved to (428, 500)
Screenshot: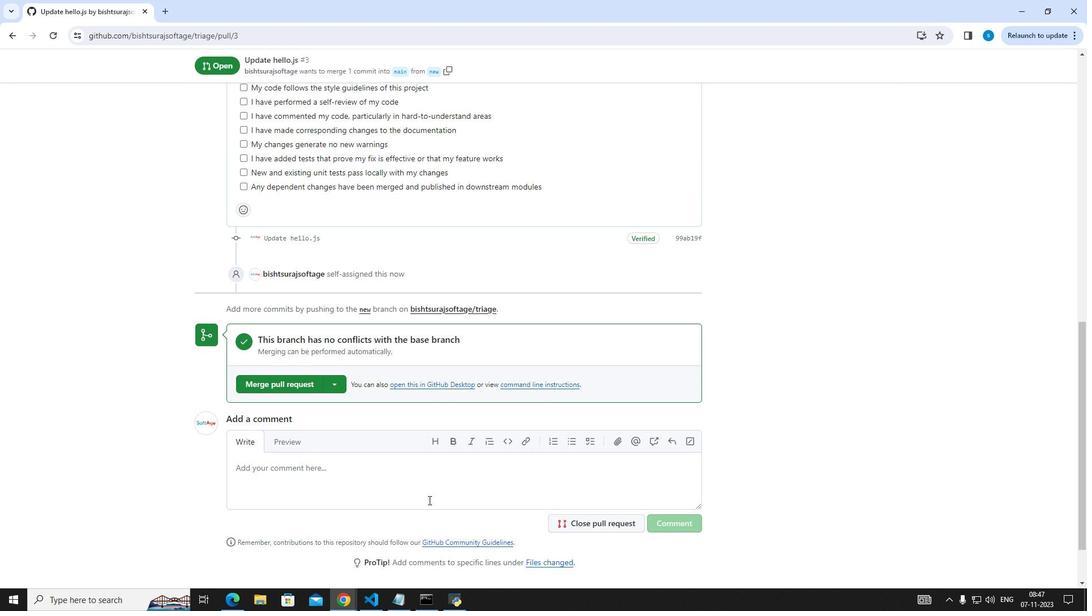 
Action: Mouse pressed left at (428, 500)
Screenshot: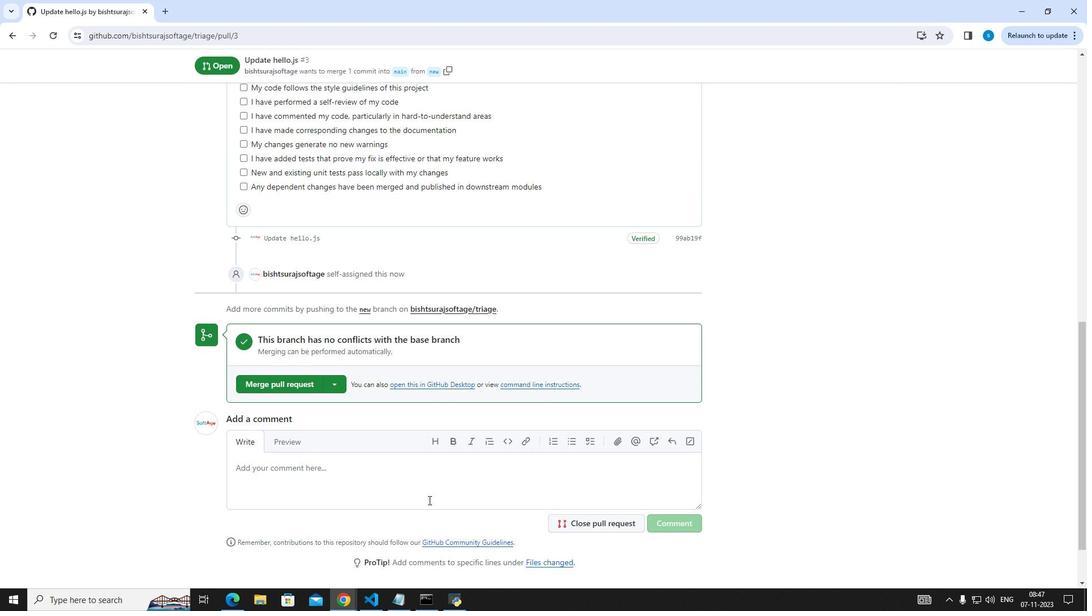 
Action: Key pressed <Key.shift_r>This<Key.space>pull<Key.space>request<Key.space>is<Key.space>assigned<Key.space>to<Key.space>specific<Key.space>team<Key.space>mw<Key.backspace>ember.
Screenshot: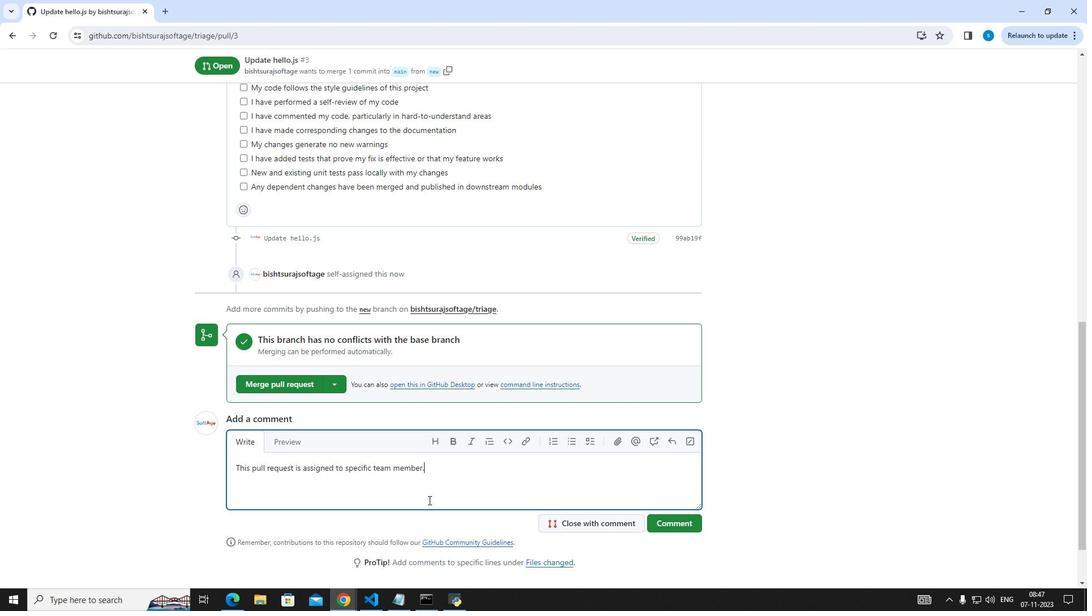 
Action: Mouse moved to (677, 519)
Screenshot: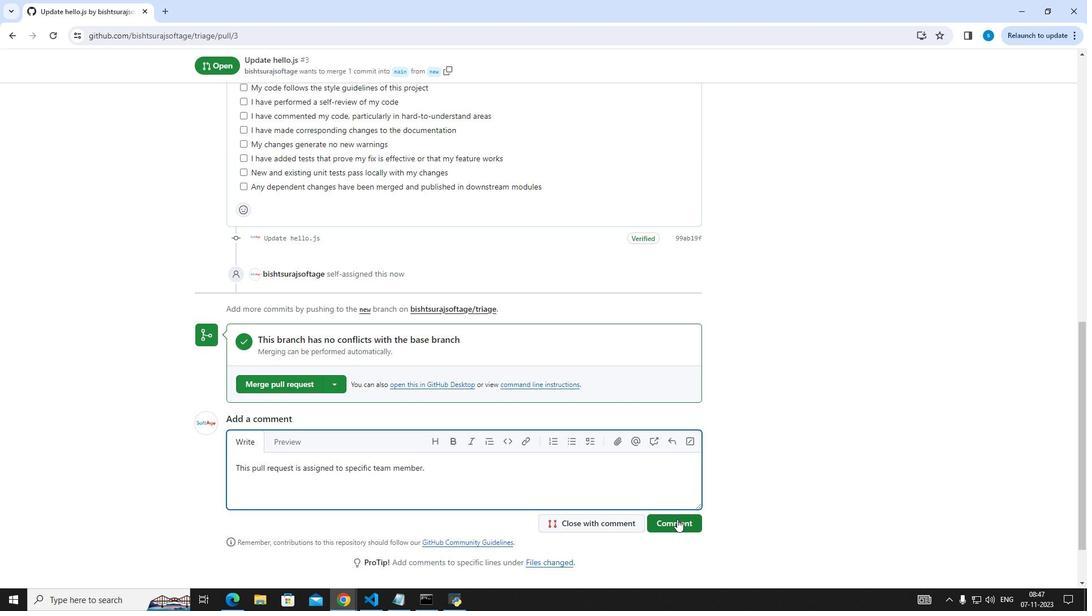 
Action: Mouse pressed left at (677, 519)
Screenshot: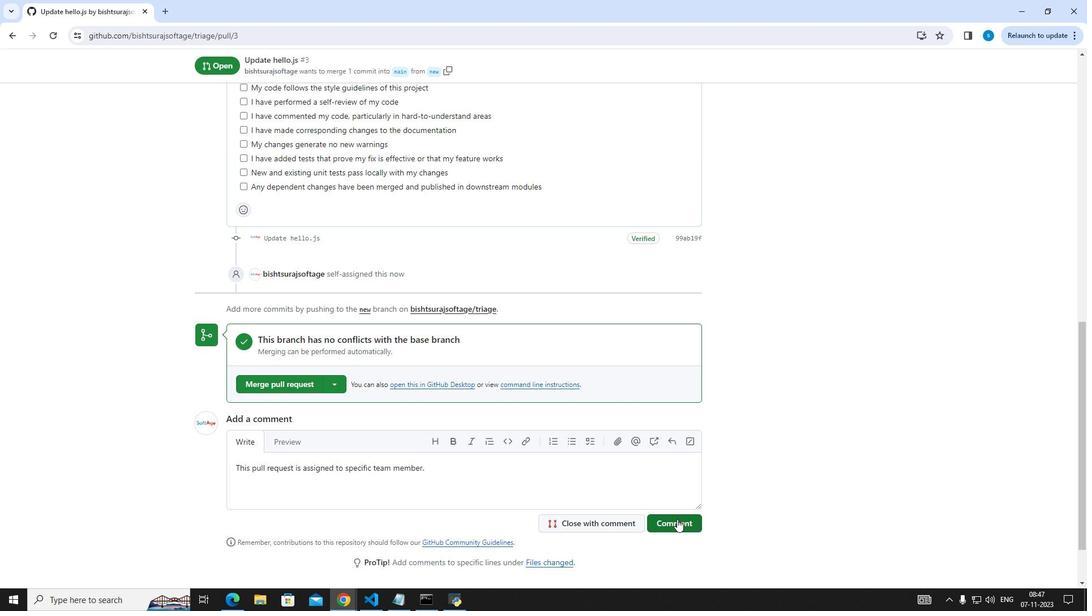 
Action: Mouse moved to (275, 381)
Screenshot: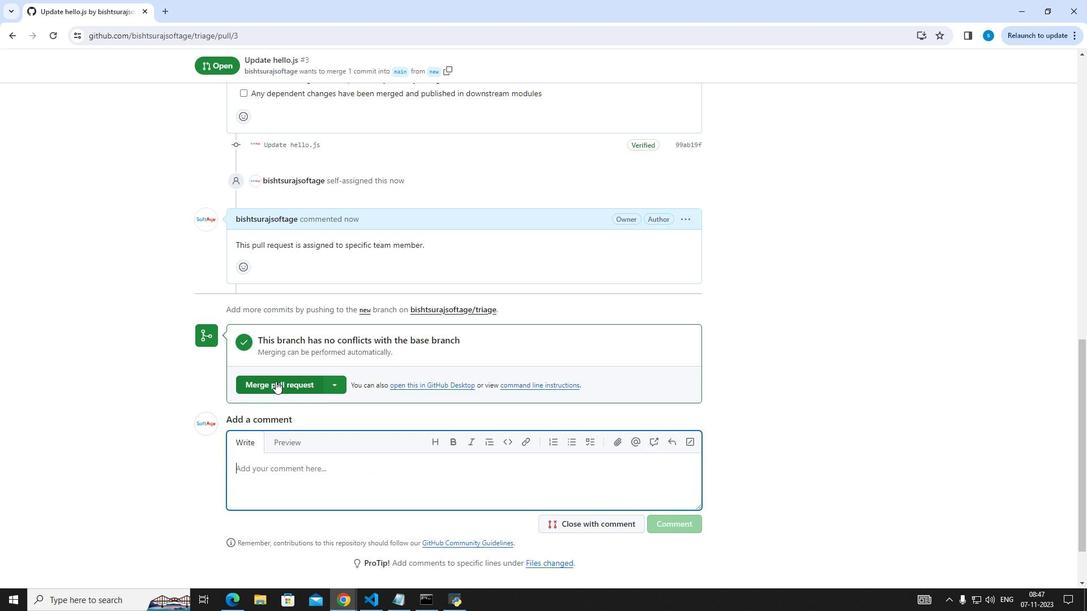 
Action: Mouse pressed left at (275, 381)
Screenshot: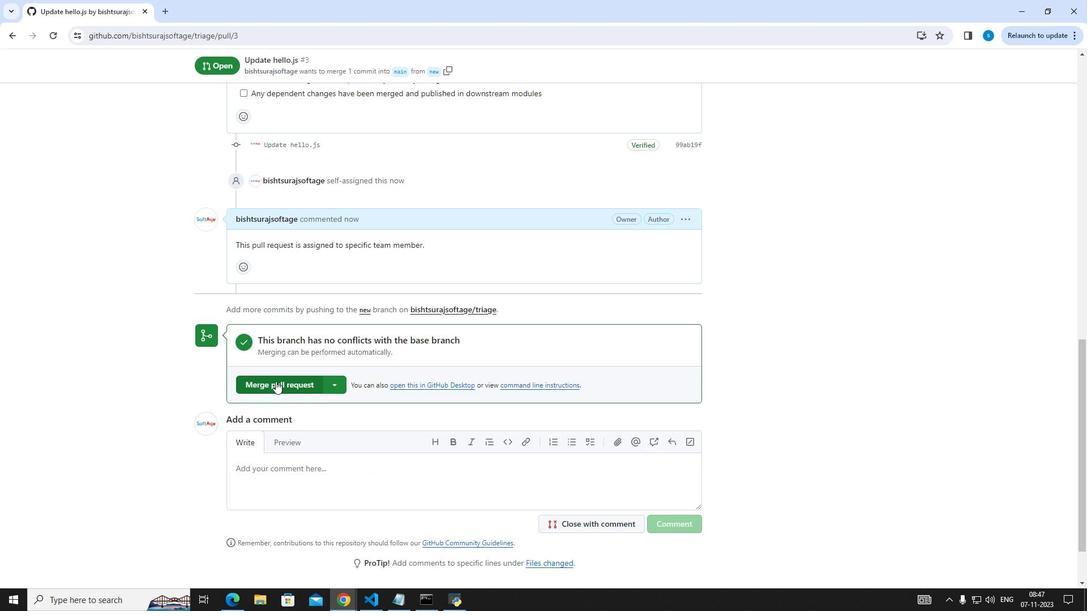 
Action: Mouse moved to (288, 417)
Screenshot: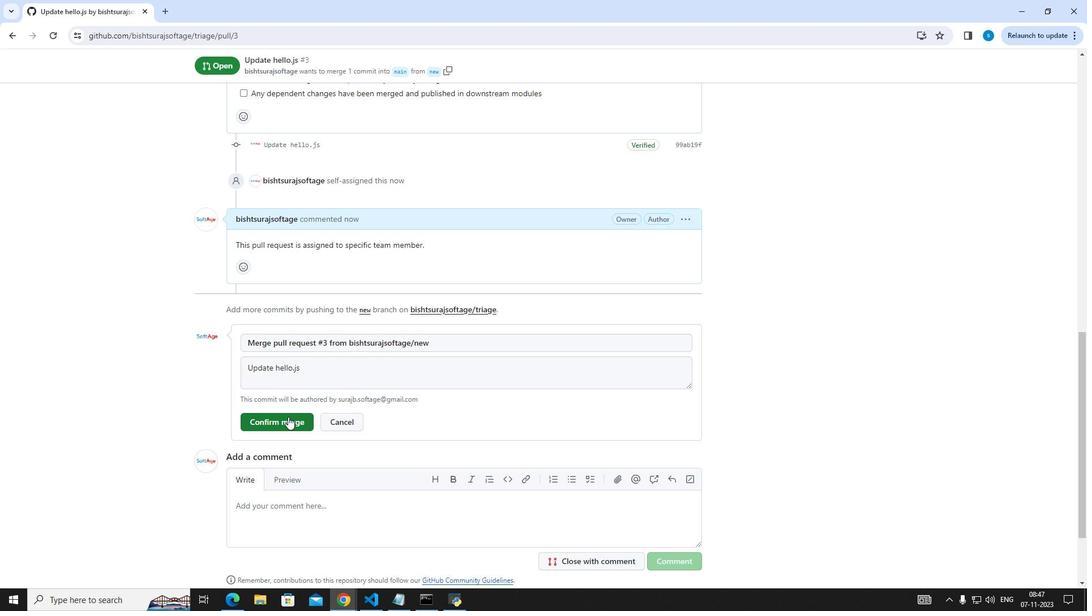 
Action: Mouse pressed left at (288, 417)
Screenshot: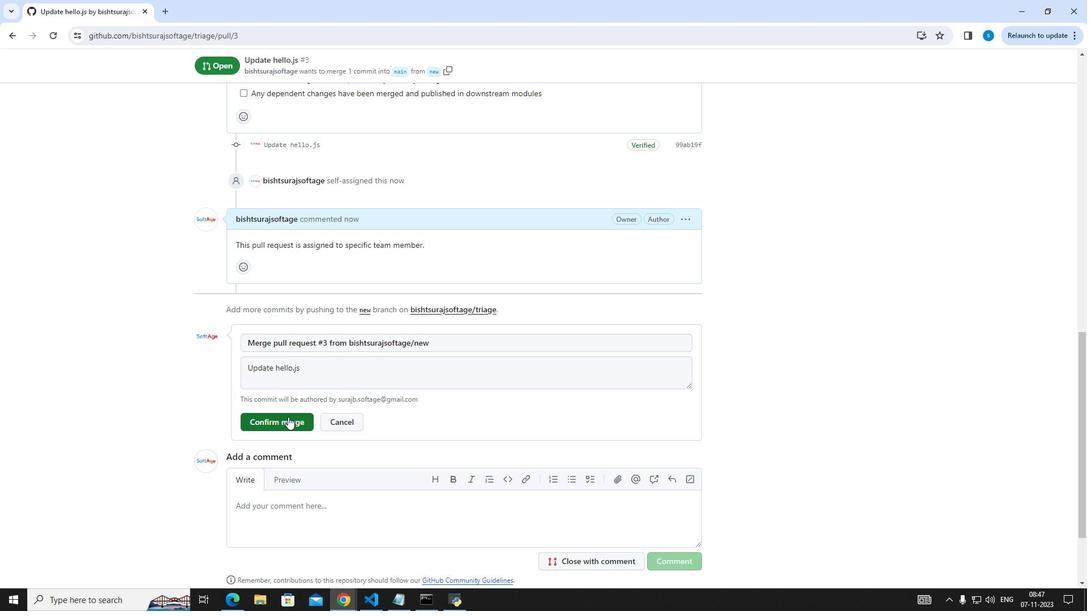 
Action: Mouse moved to (168, 276)
Screenshot: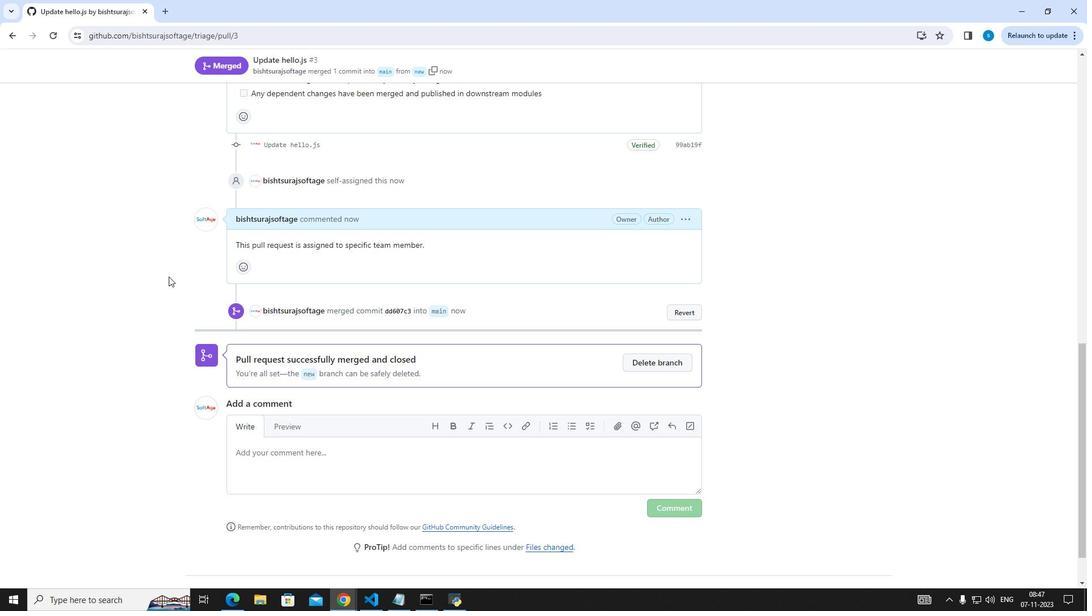 
